 Task: Plan a trip to DumbÃ©a, New Caledonia from 11th November, 2023 to 15th November, 2023 for 2 adults.1  bedroom having 2 beds and 1 bathroom. Property type can be hotel. Look for 3 properties as per requirement.
Action: Mouse moved to (463, 92)
Screenshot: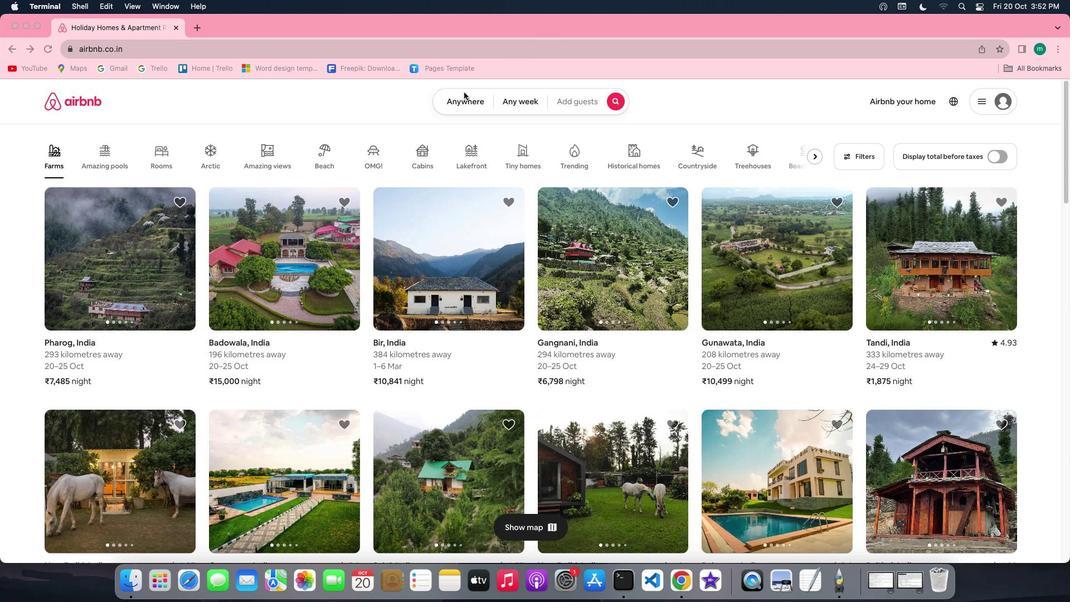
Action: Mouse pressed left at (463, 92)
Screenshot: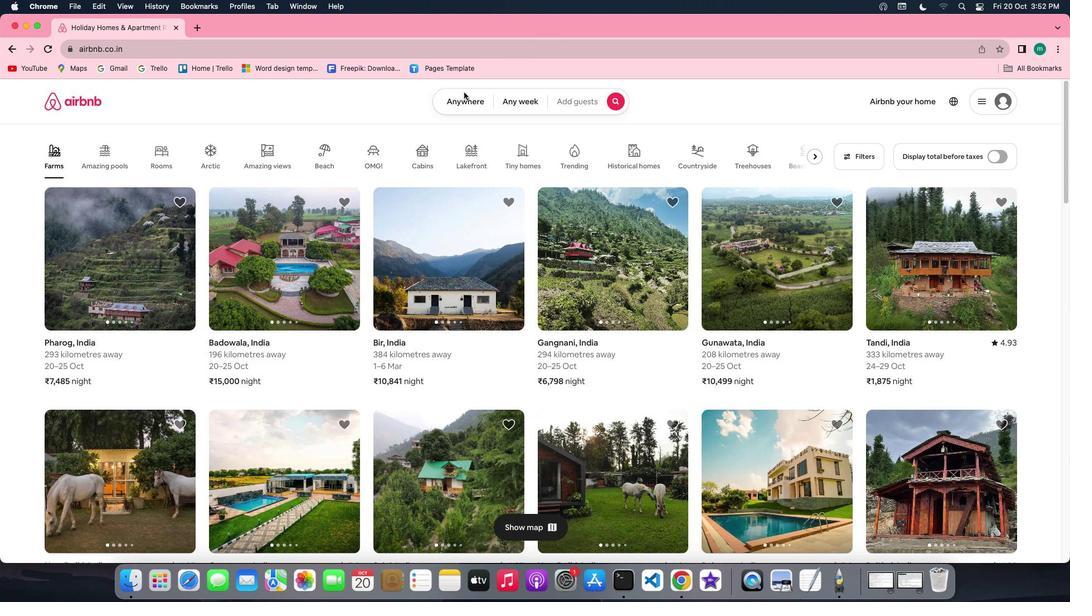 
Action: Mouse moved to (466, 97)
Screenshot: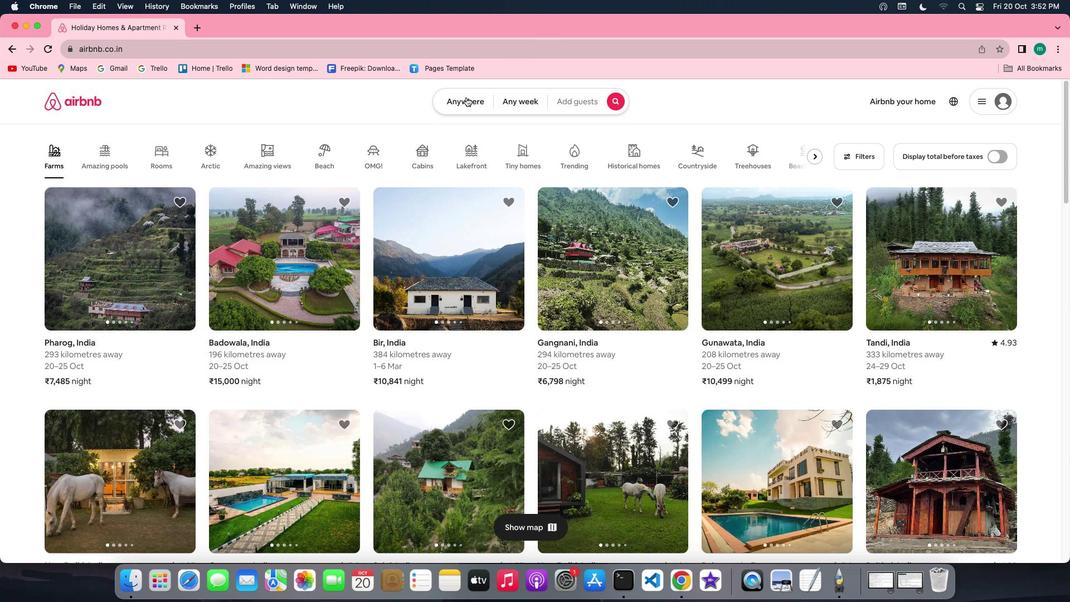 
Action: Mouse pressed left at (466, 97)
Screenshot: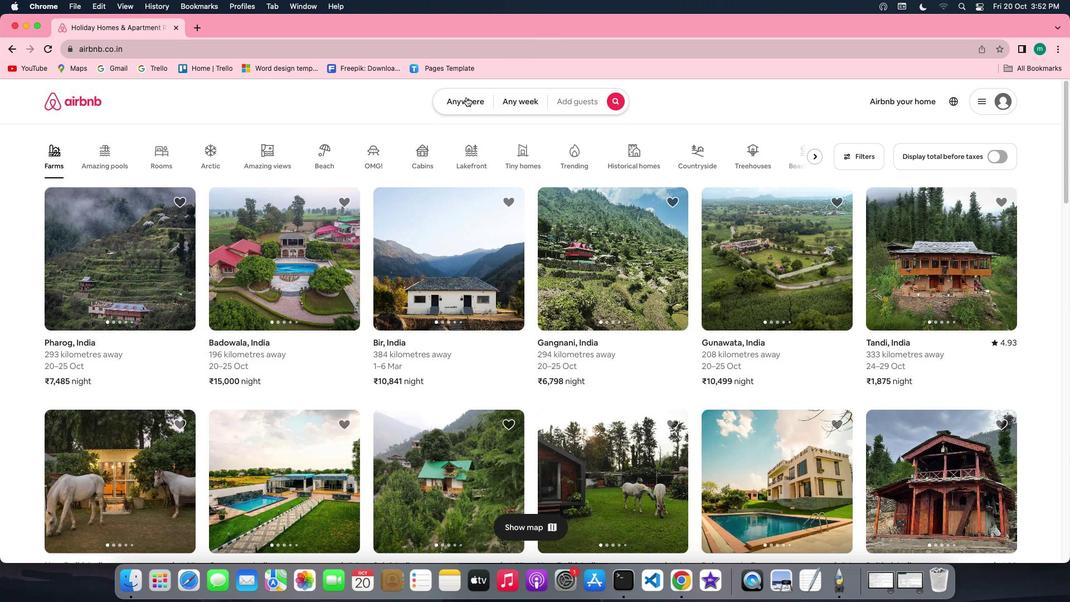 
Action: Mouse moved to (448, 138)
Screenshot: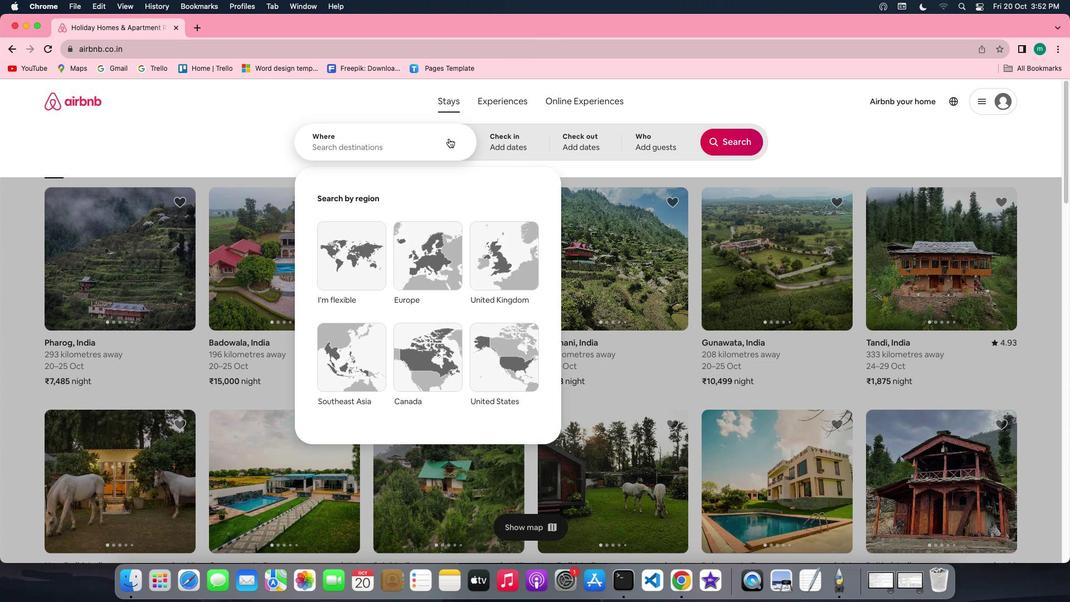 
Action: Mouse pressed left at (448, 138)
Screenshot: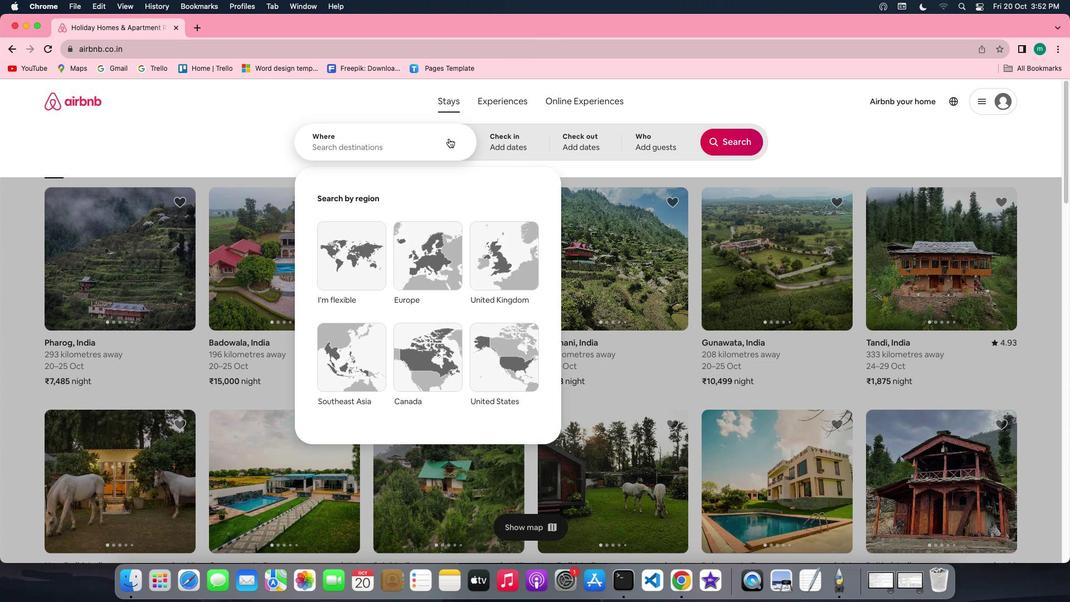
Action: Key pressed Key.shift'D''u''m''b''e''a'','Key.spaceKey.shift'N''e''w'Key.spaceKey.shift'C''a''l''e''d''o''n''i''a'
Screenshot: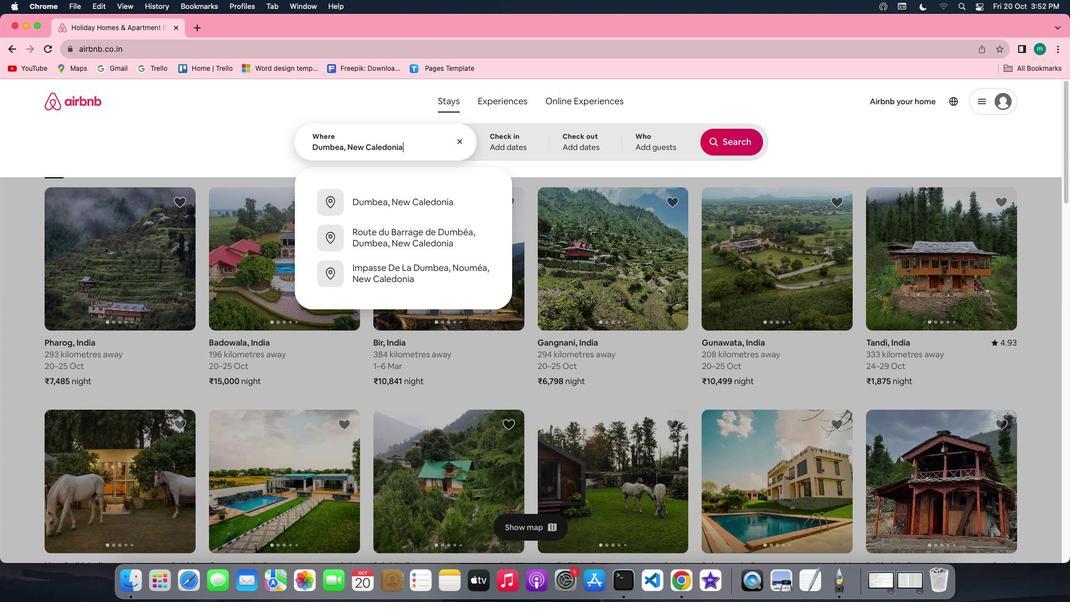 
Action: Mouse moved to (513, 131)
Screenshot: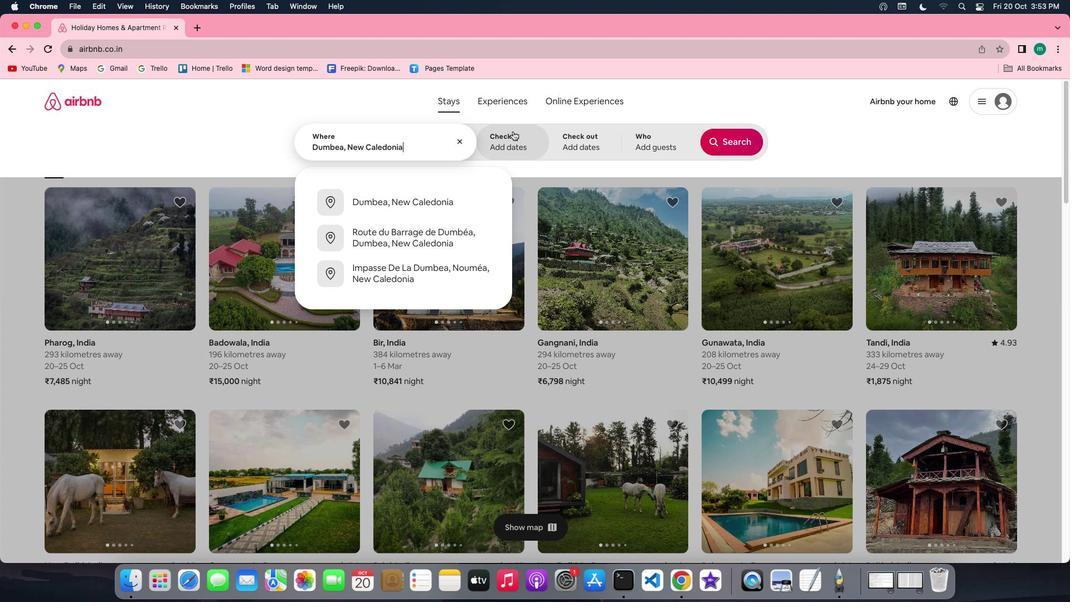 
Action: Mouse pressed left at (513, 131)
Screenshot: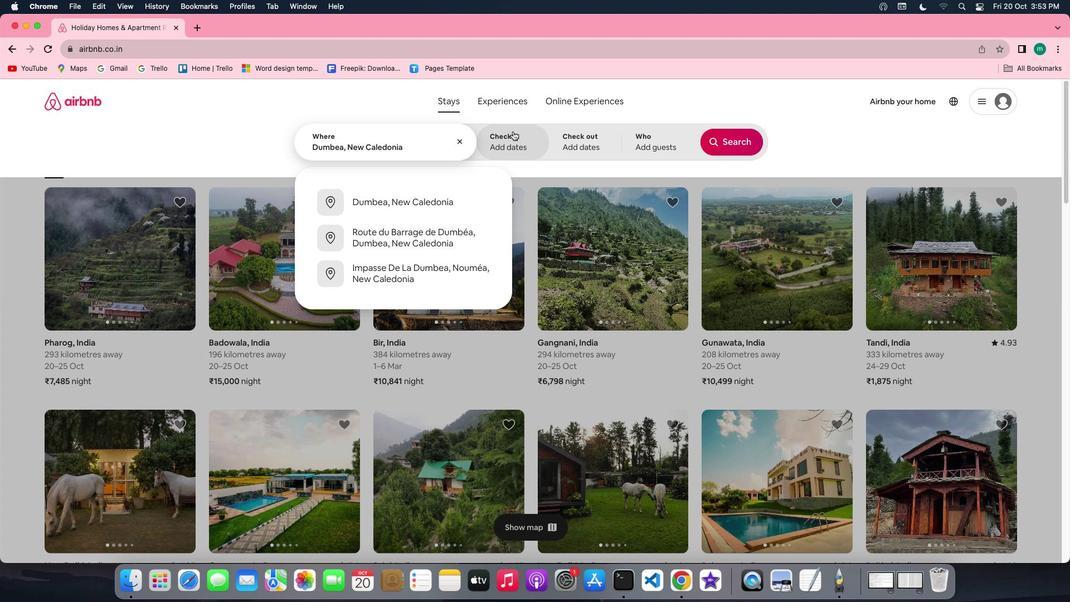 
Action: Mouse moved to (726, 308)
Screenshot: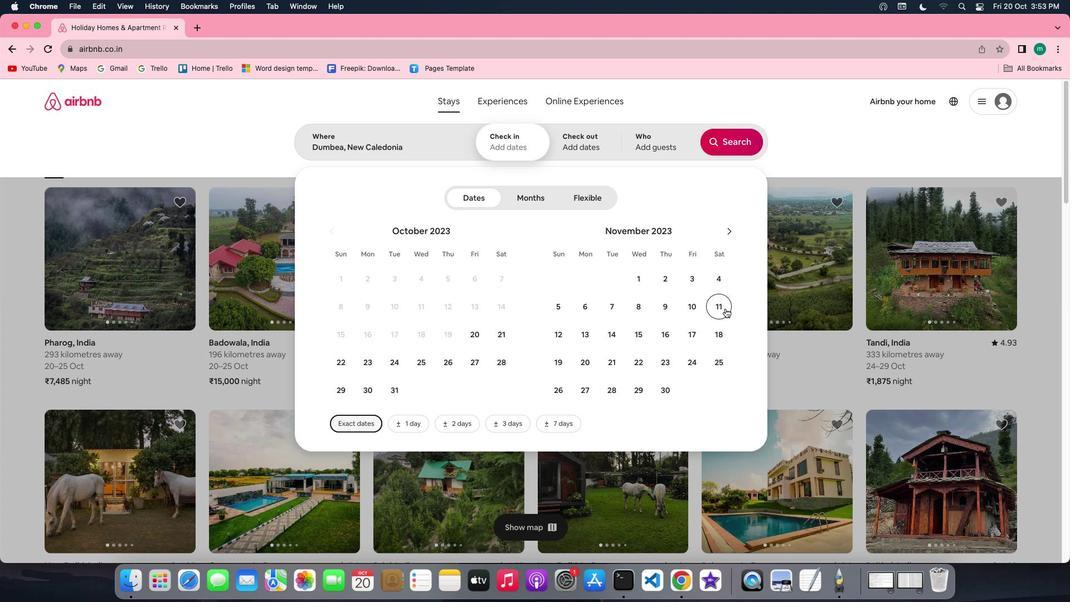 
Action: Mouse pressed left at (726, 308)
Screenshot: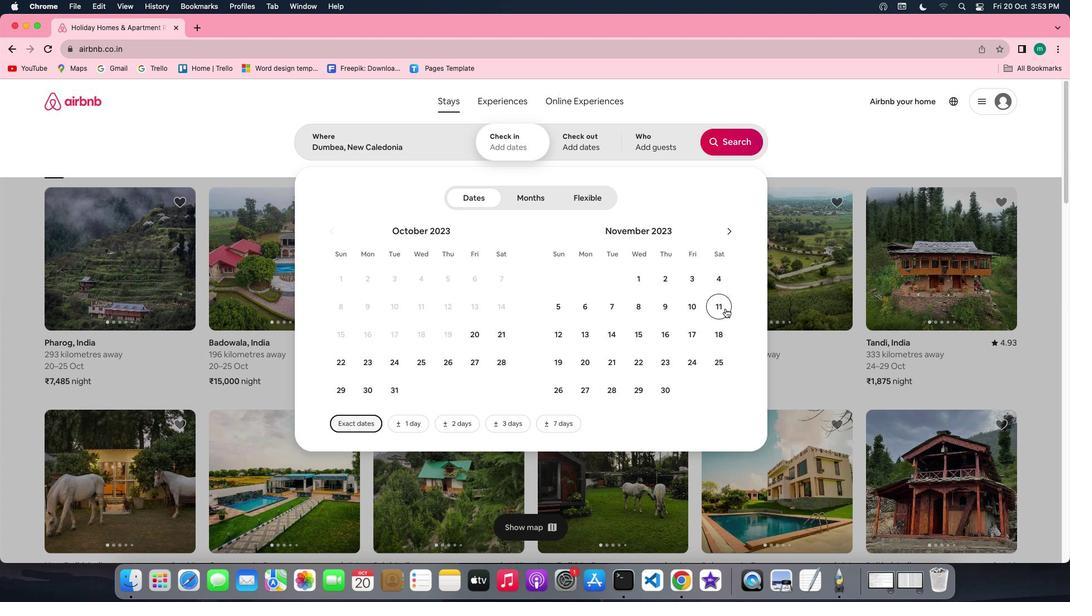 
Action: Mouse moved to (642, 330)
Screenshot: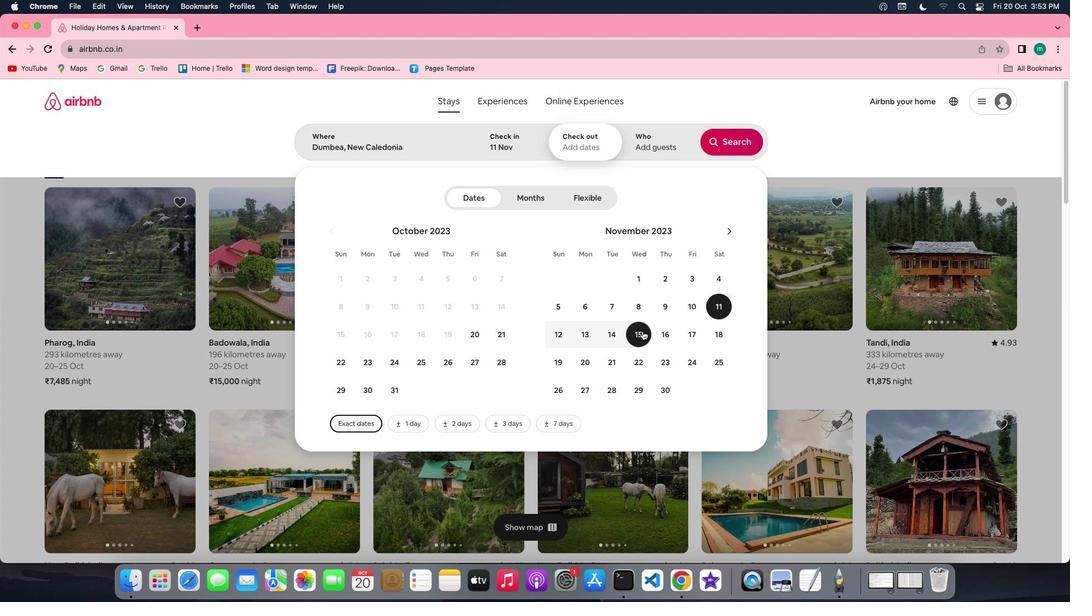 
Action: Mouse pressed left at (642, 330)
Screenshot: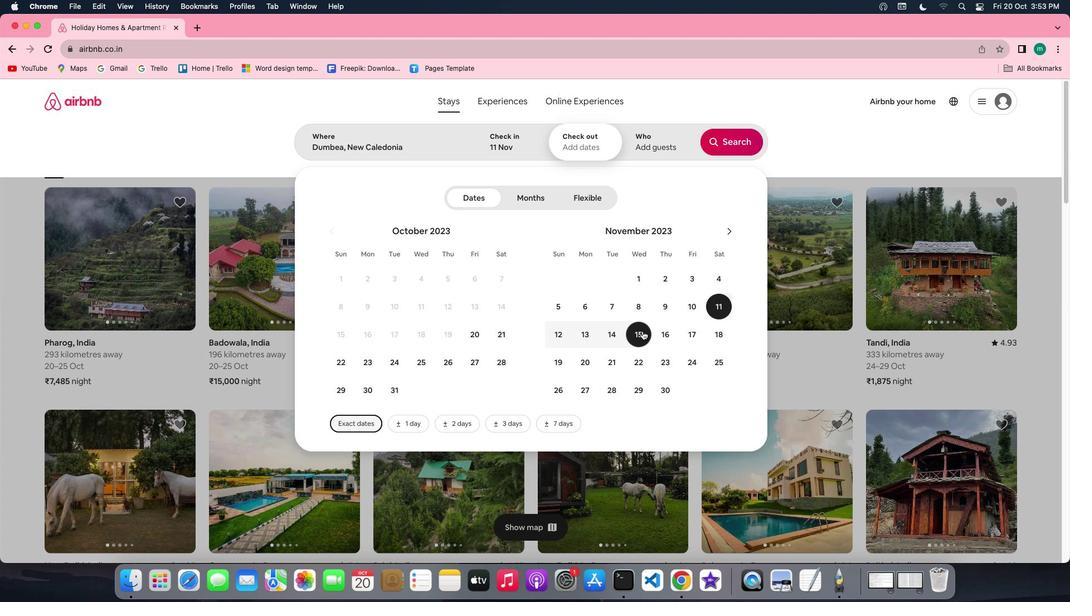 
Action: Mouse moved to (655, 141)
Screenshot: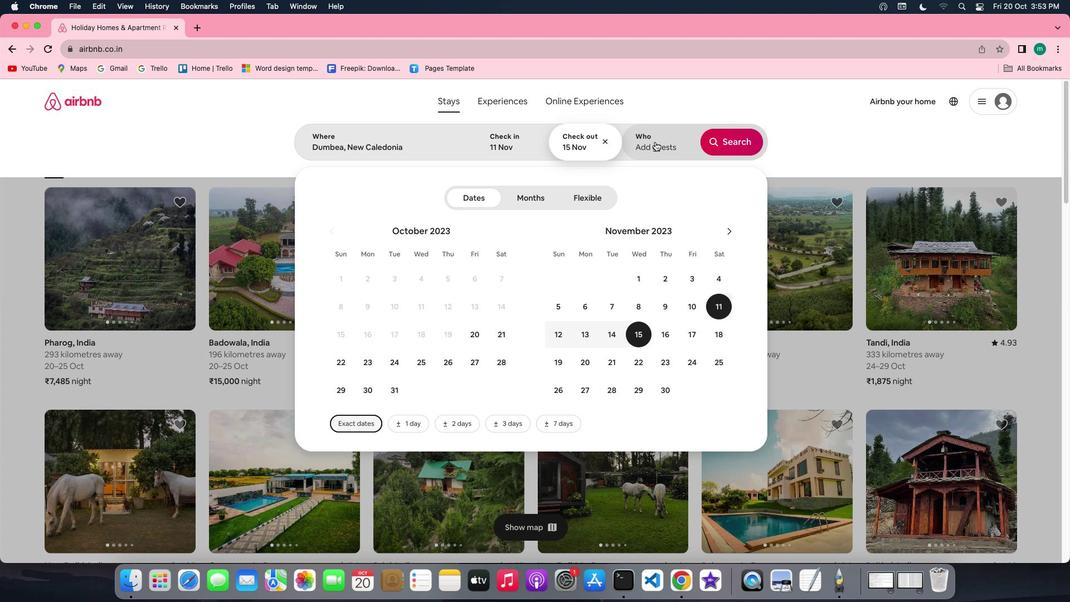 
Action: Mouse pressed left at (655, 141)
Screenshot: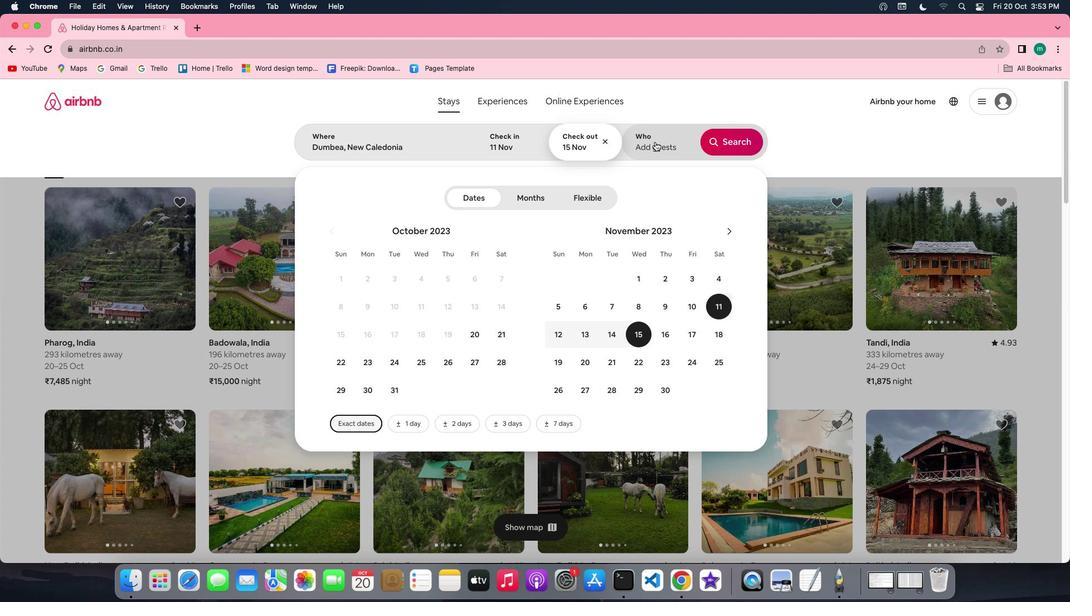 
Action: Mouse moved to (741, 200)
Screenshot: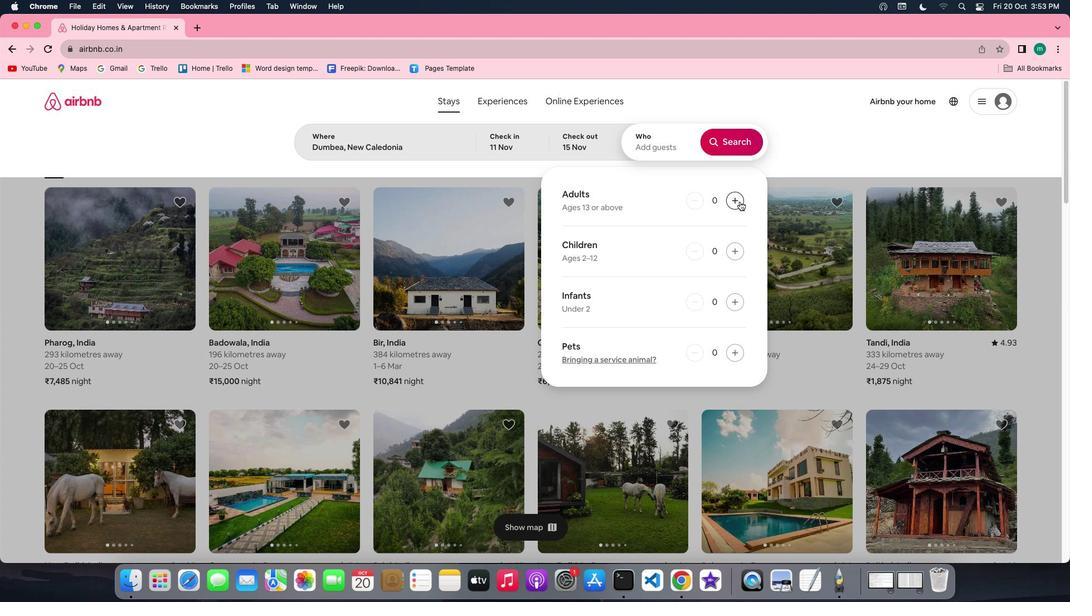 
Action: Mouse pressed left at (741, 200)
Screenshot: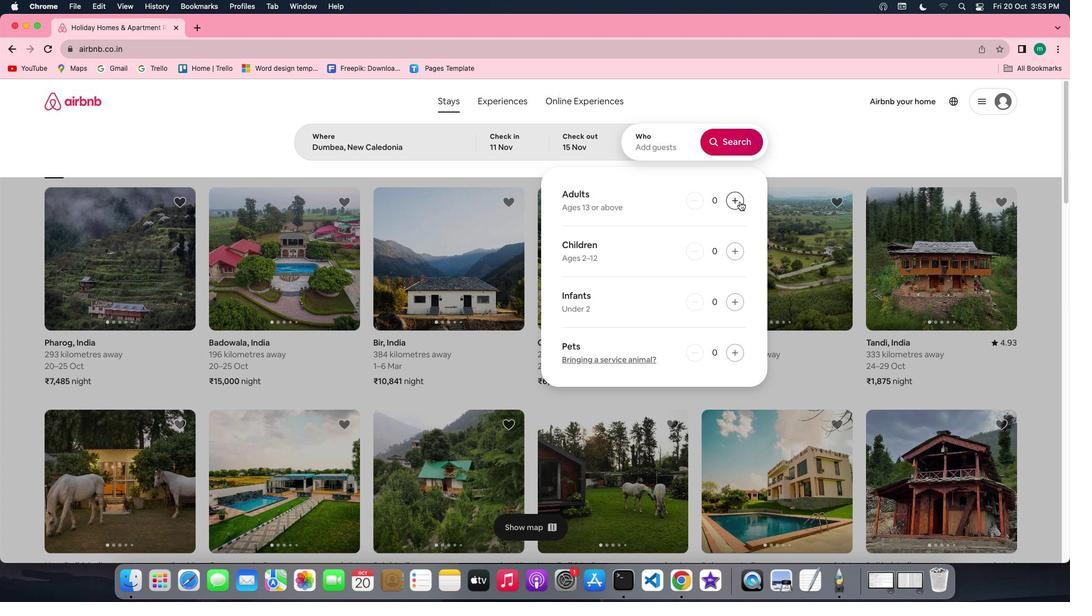 
Action: Mouse moved to (740, 201)
Screenshot: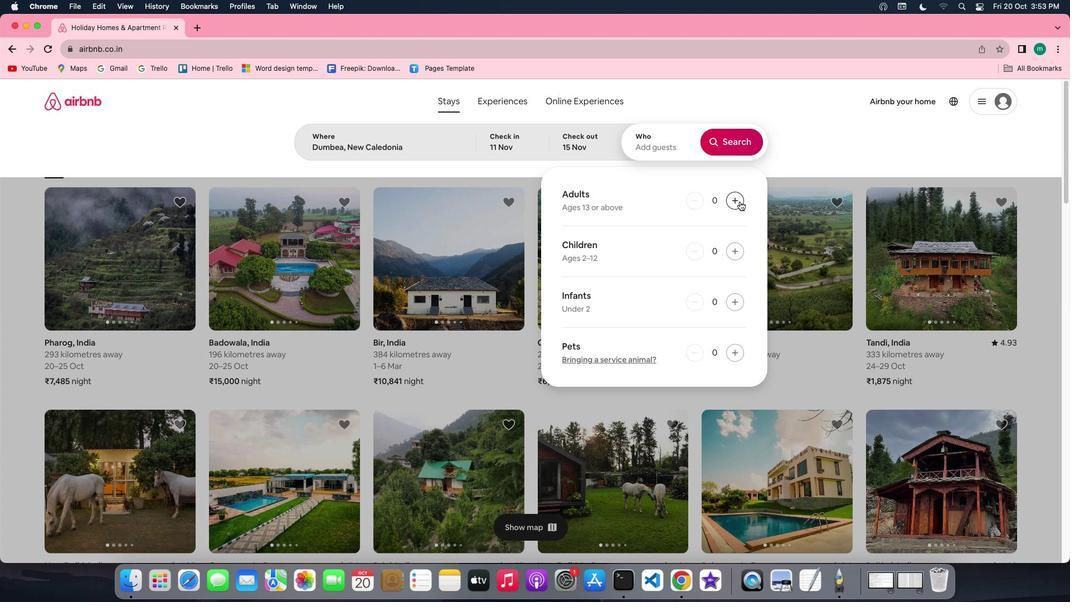 
Action: Mouse pressed left at (740, 201)
Screenshot: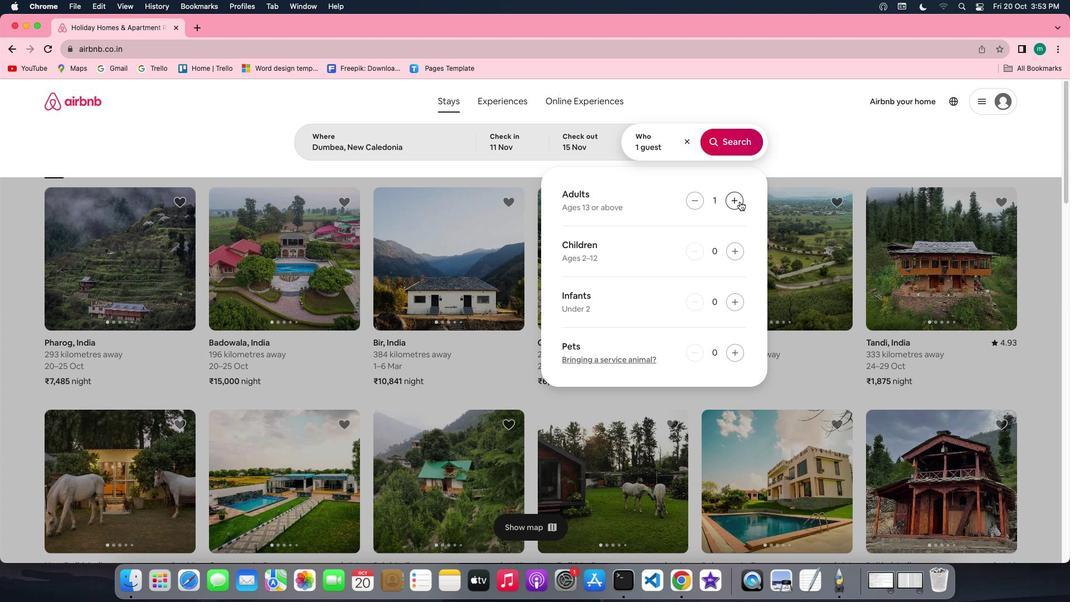 
Action: Mouse moved to (731, 147)
Screenshot: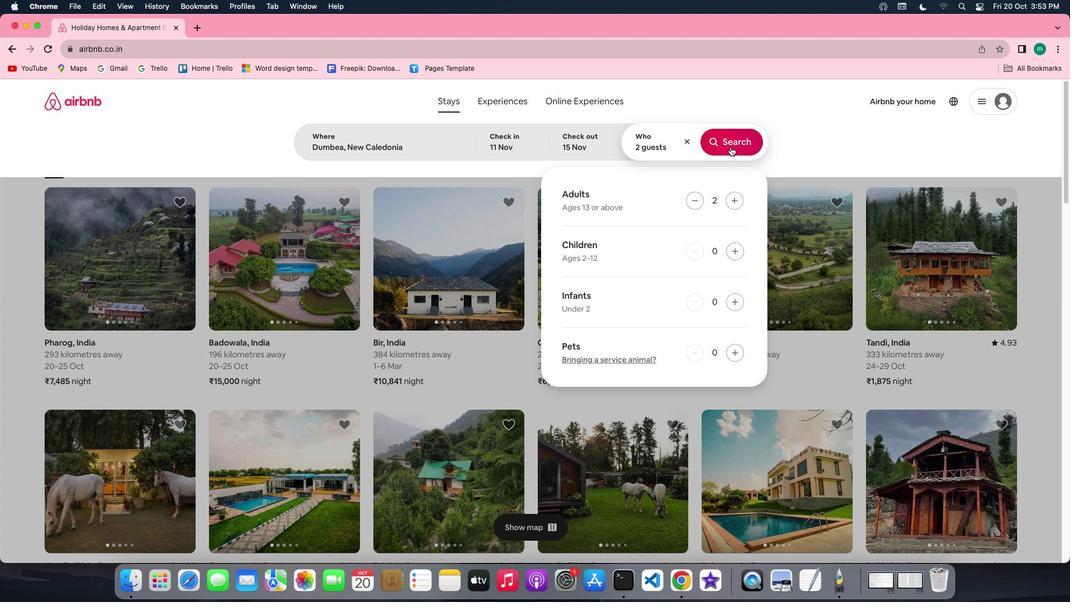 
Action: Mouse pressed left at (731, 147)
Screenshot: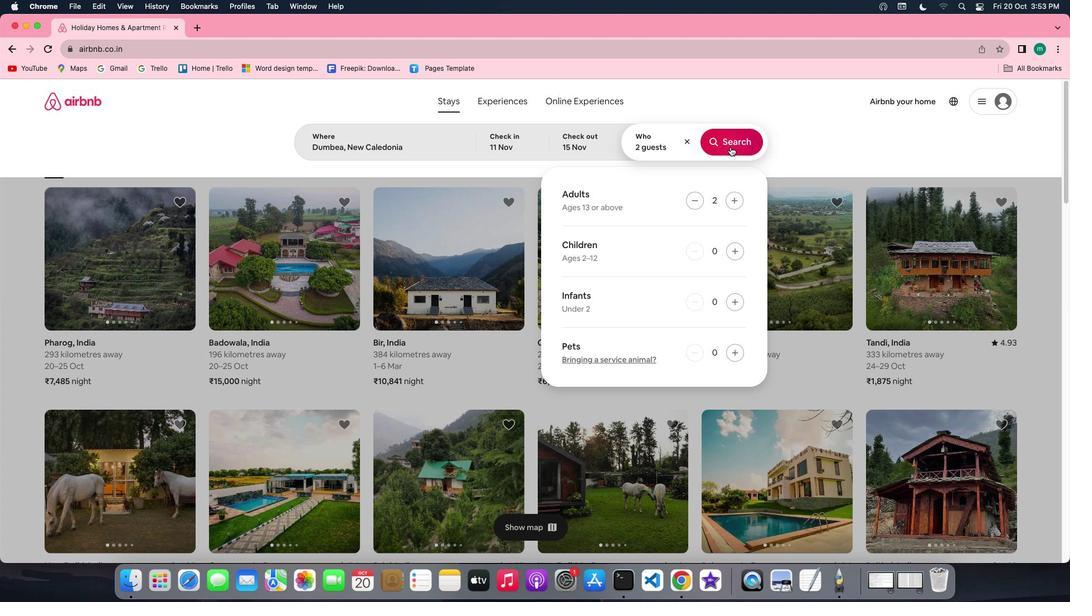 
Action: Mouse moved to (905, 147)
Screenshot: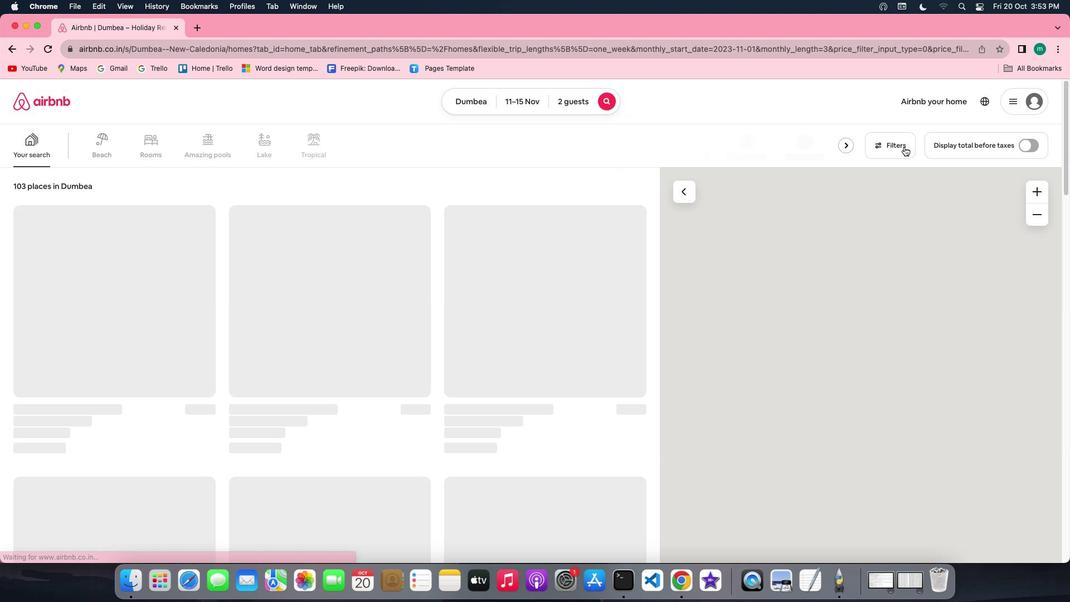 
Action: Mouse pressed left at (905, 147)
Screenshot: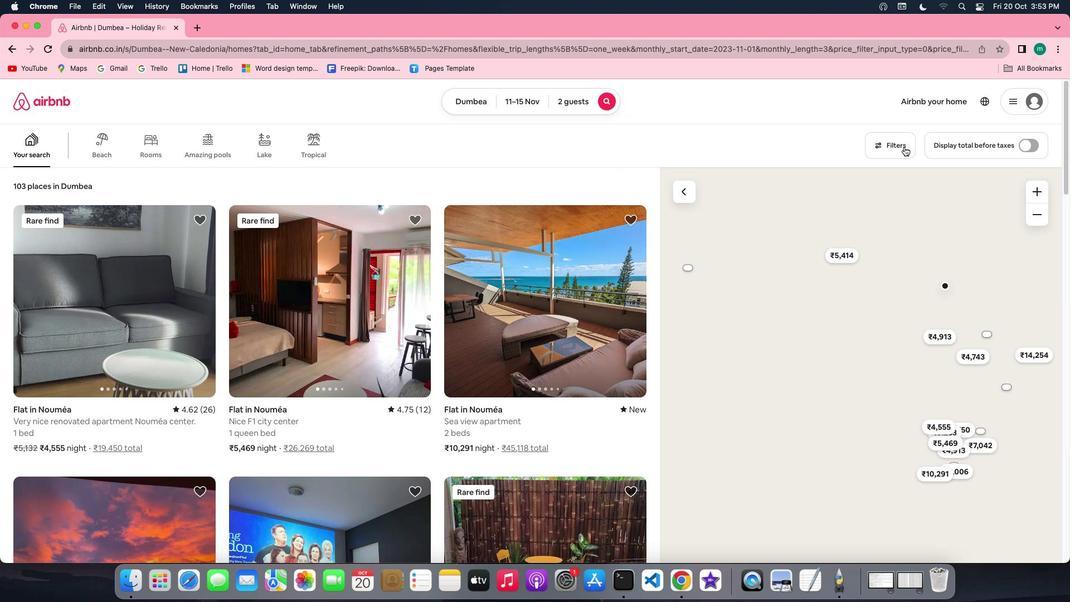 
Action: Mouse moved to (486, 266)
Screenshot: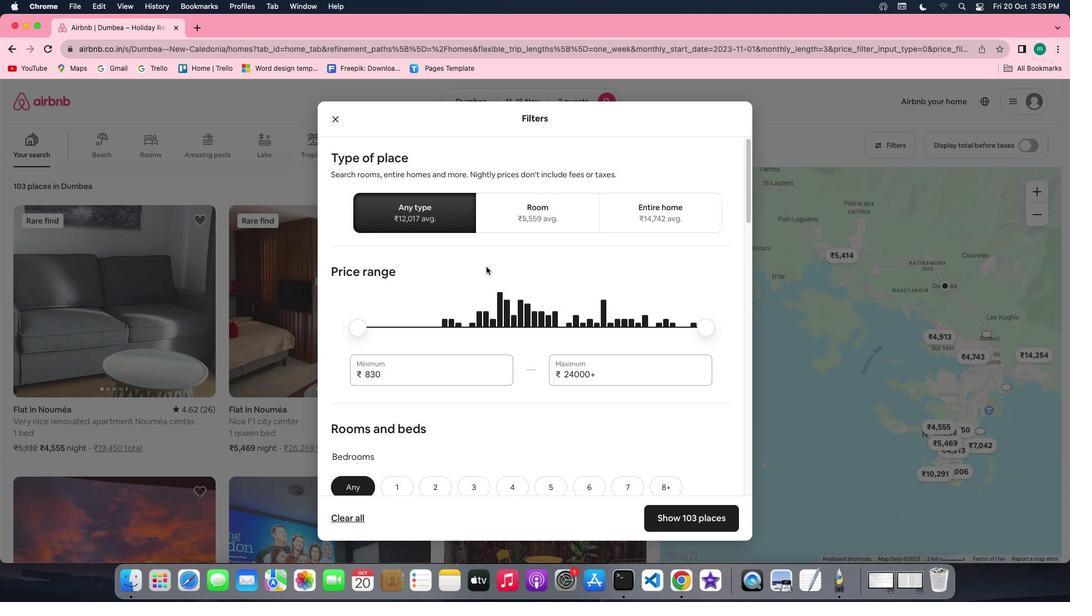 
Action: Mouse scrolled (486, 266) with delta (0, 0)
Screenshot: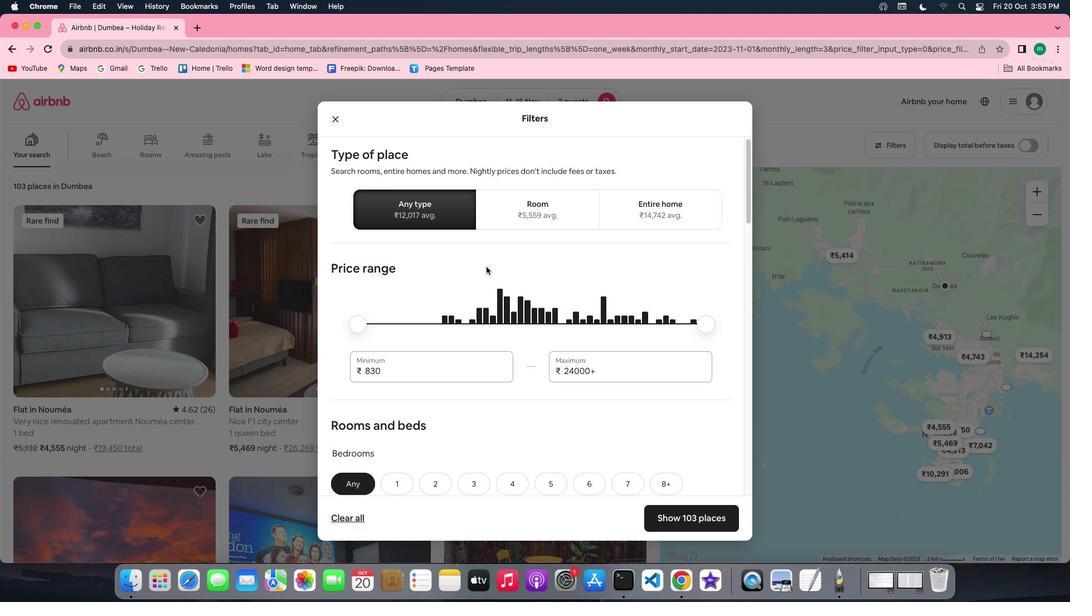
Action: Mouse scrolled (486, 266) with delta (0, 0)
Screenshot: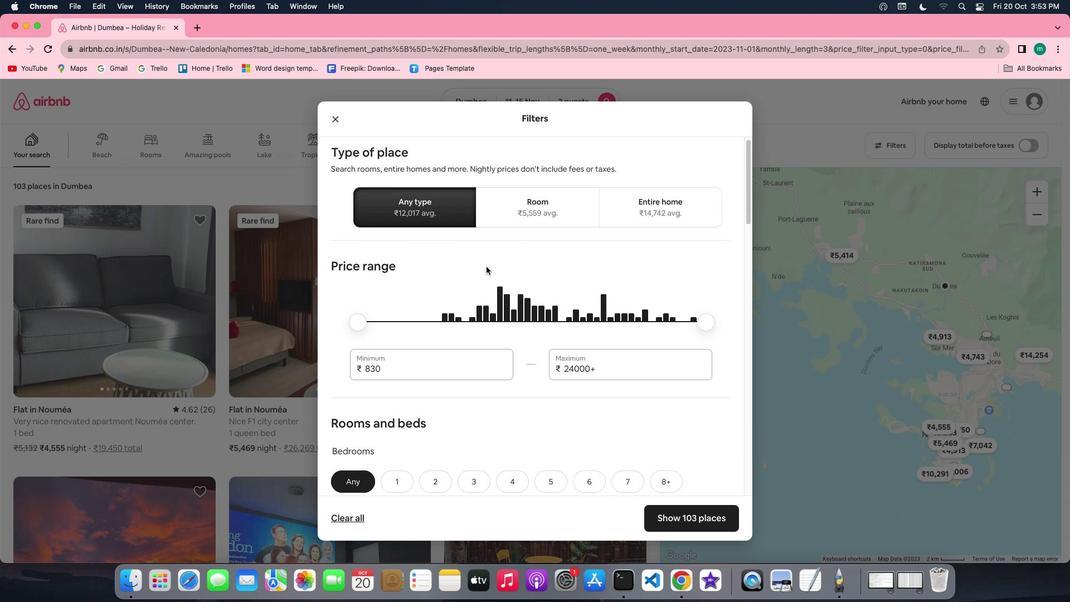 
Action: Mouse scrolled (486, 266) with delta (0, -1)
Screenshot: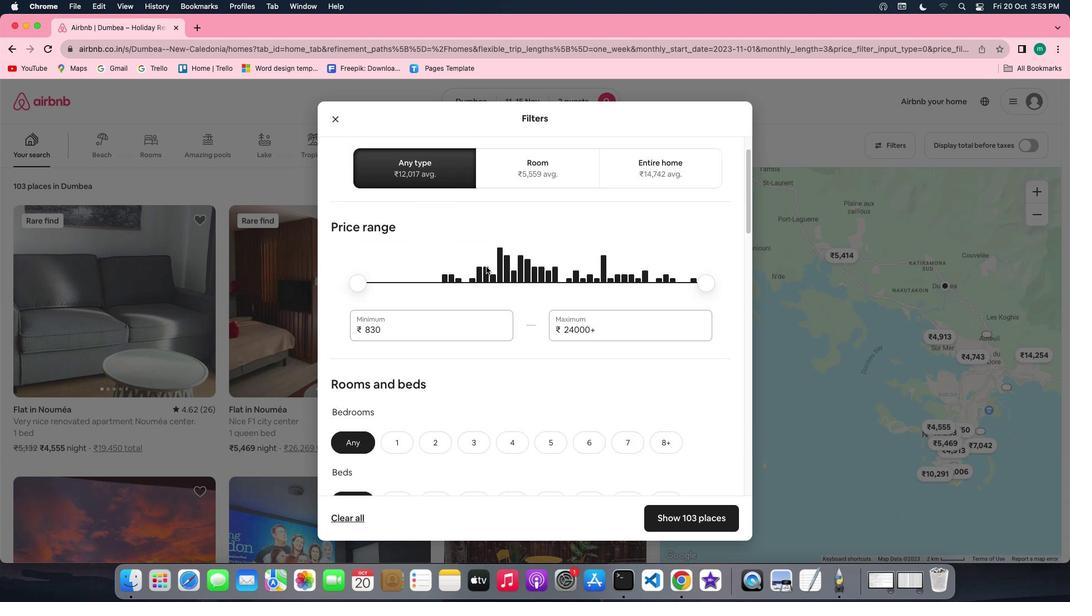 
Action: Mouse scrolled (486, 266) with delta (0, -1)
Screenshot: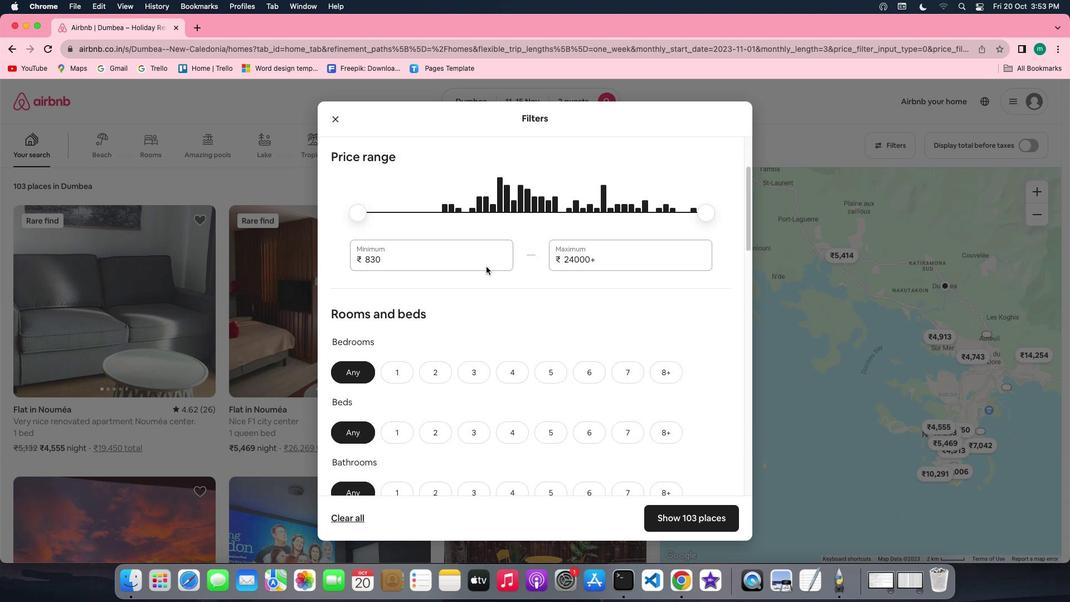 
Action: Mouse scrolled (486, 266) with delta (0, -1)
Screenshot: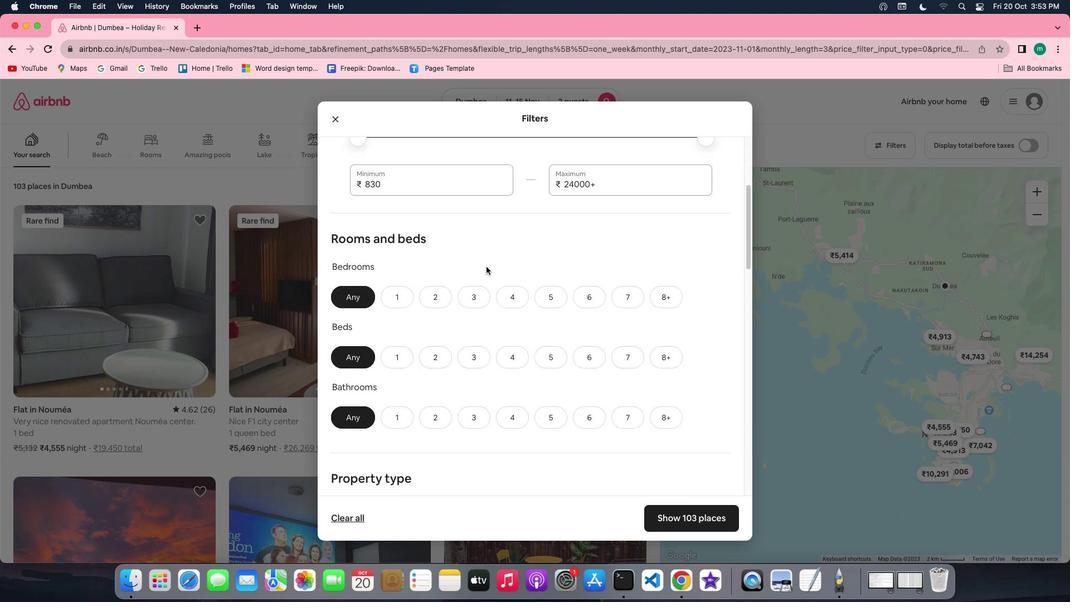
Action: Mouse moved to (399, 270)
Screenshot: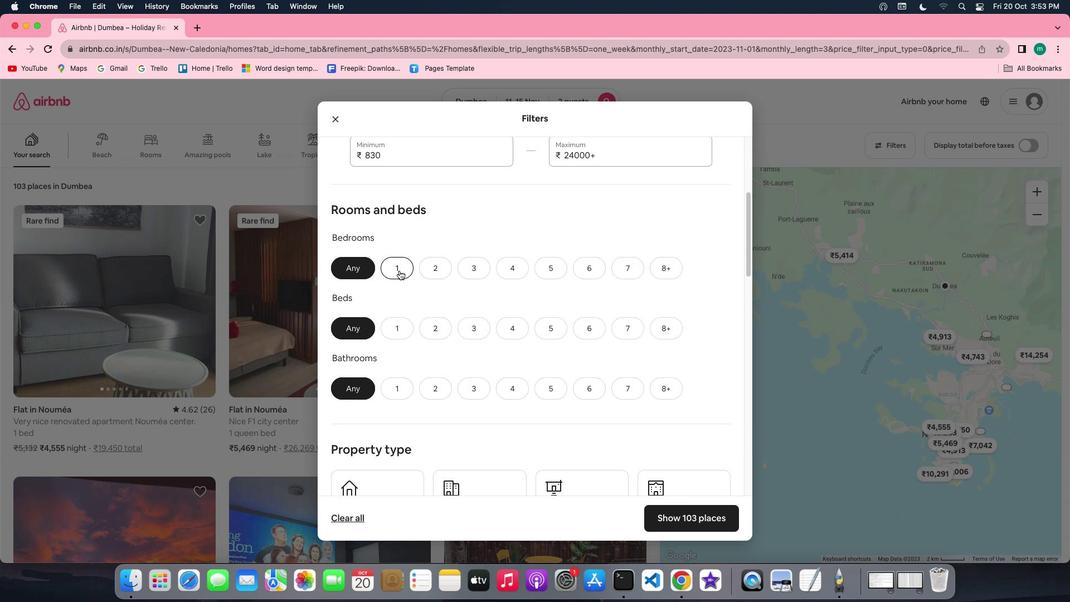 
Action: Mouse pressed left at (399, 270)
Screenshot: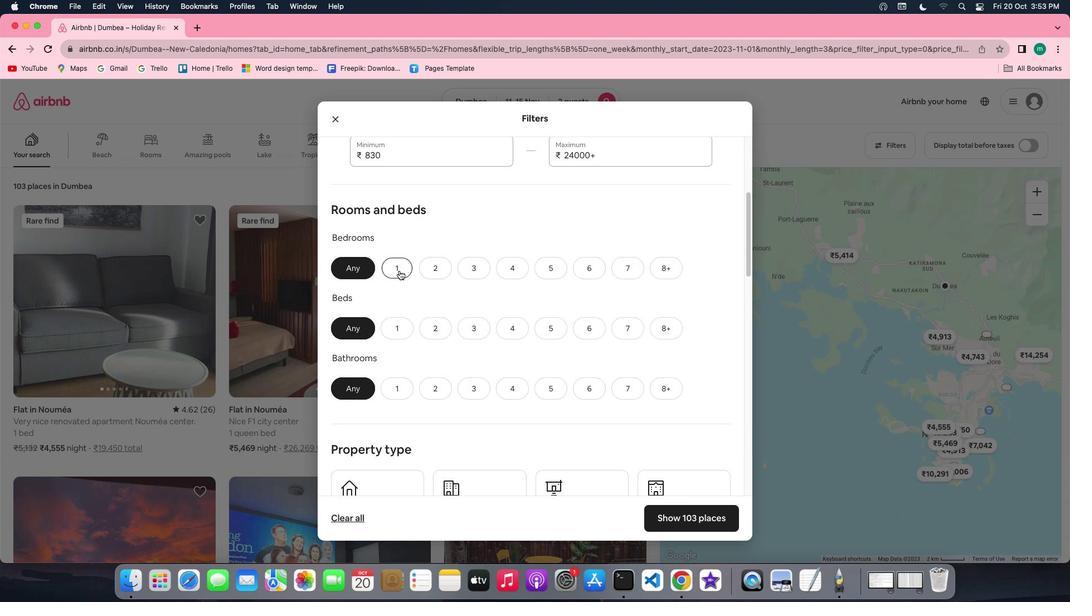 
Action: Mouse moved to (434, 322)
Screenshot: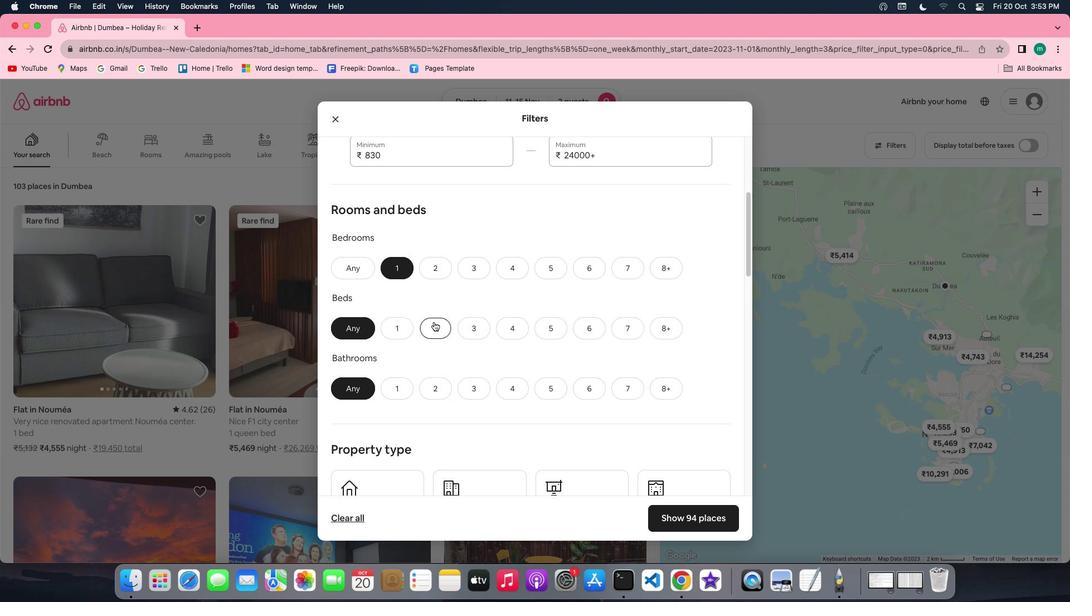 
Action: Mouse pressed left at (434, 322)
Screenshot: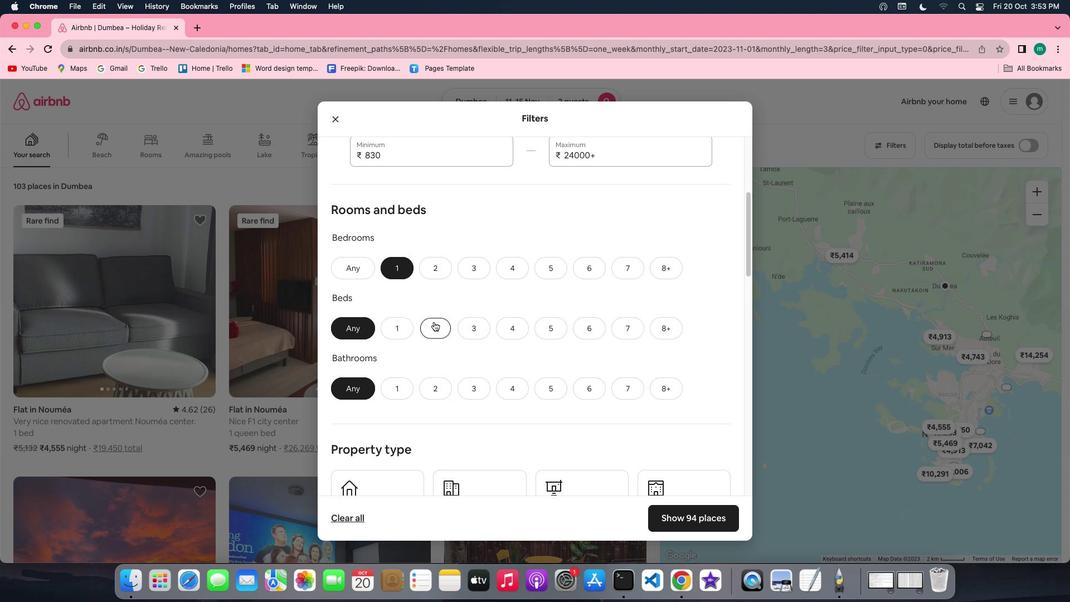 
Action: Mouse moved to (387, 388)
Screenshot: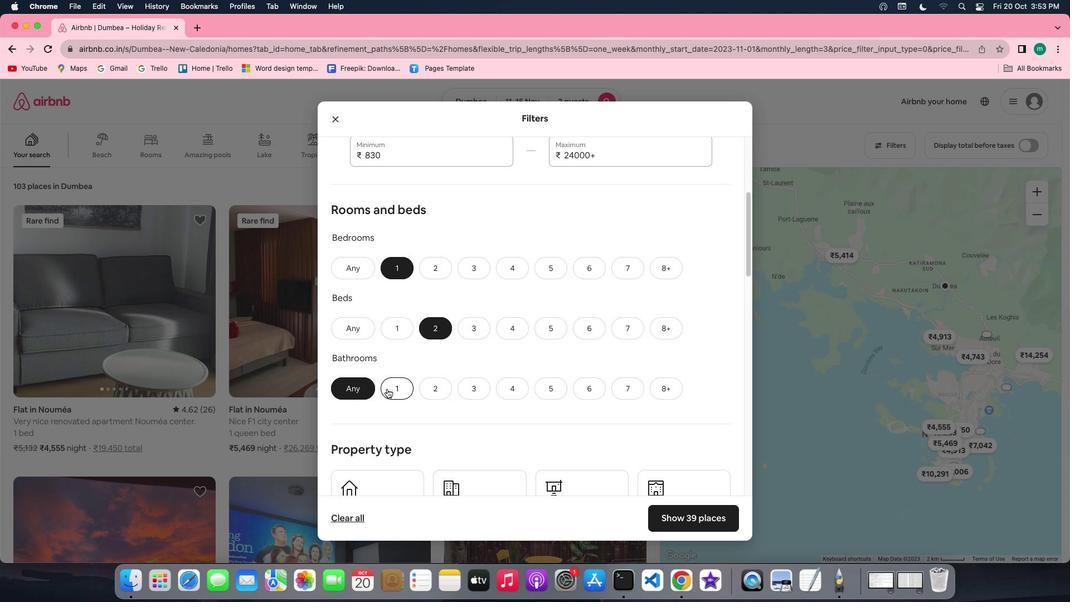 
Action: Mouse pressed left at (387, 388)
Screenshot: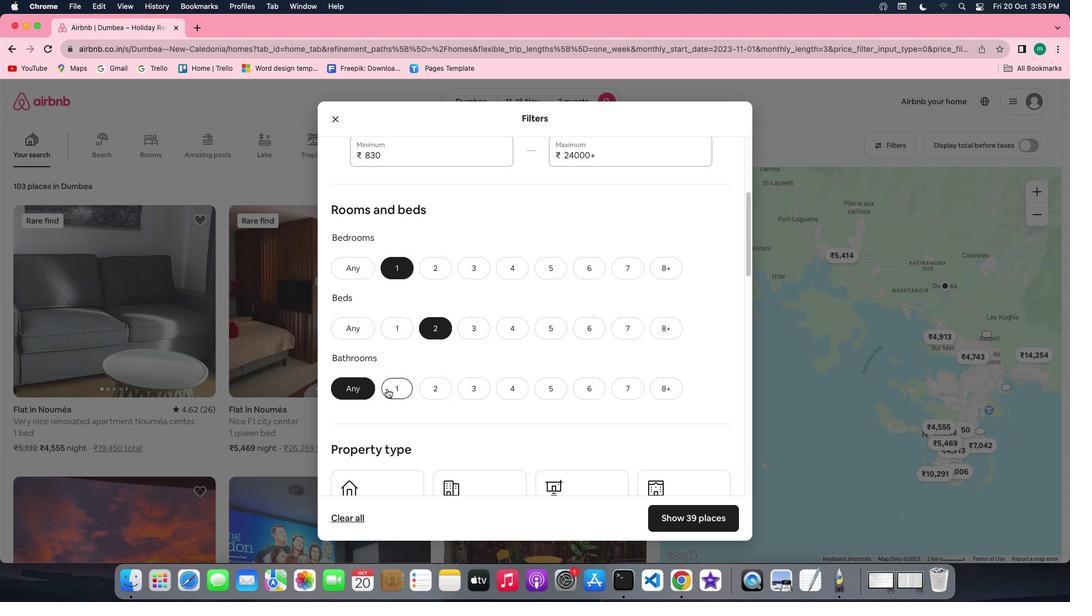 
Action: Mouse moved to (427, 377)
Screenshot: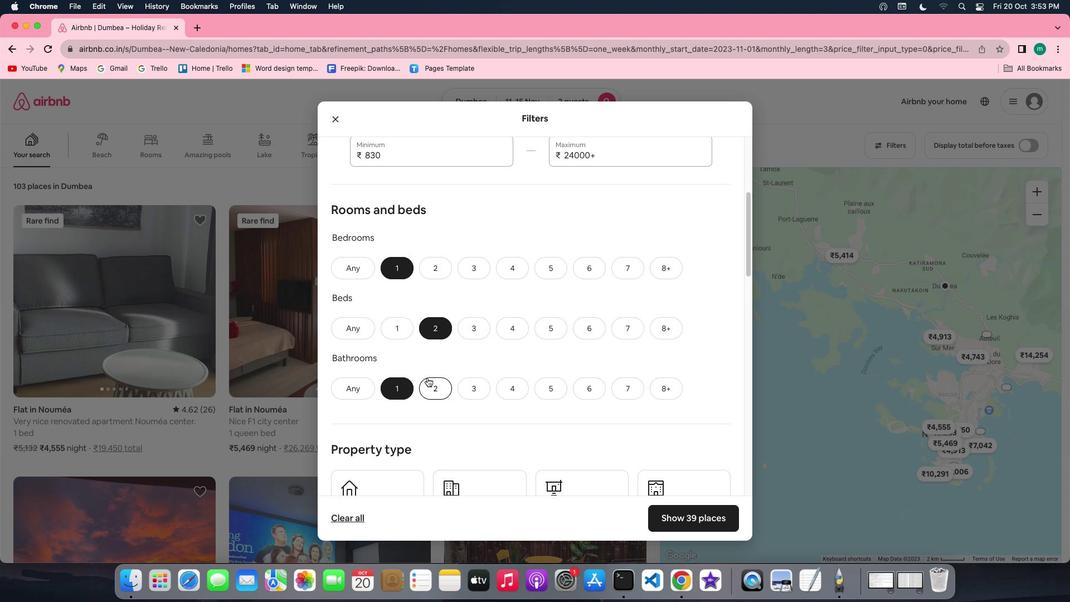 
Action: Mouse scrolled (427, 377) with delta (0, 0)
Screenshot: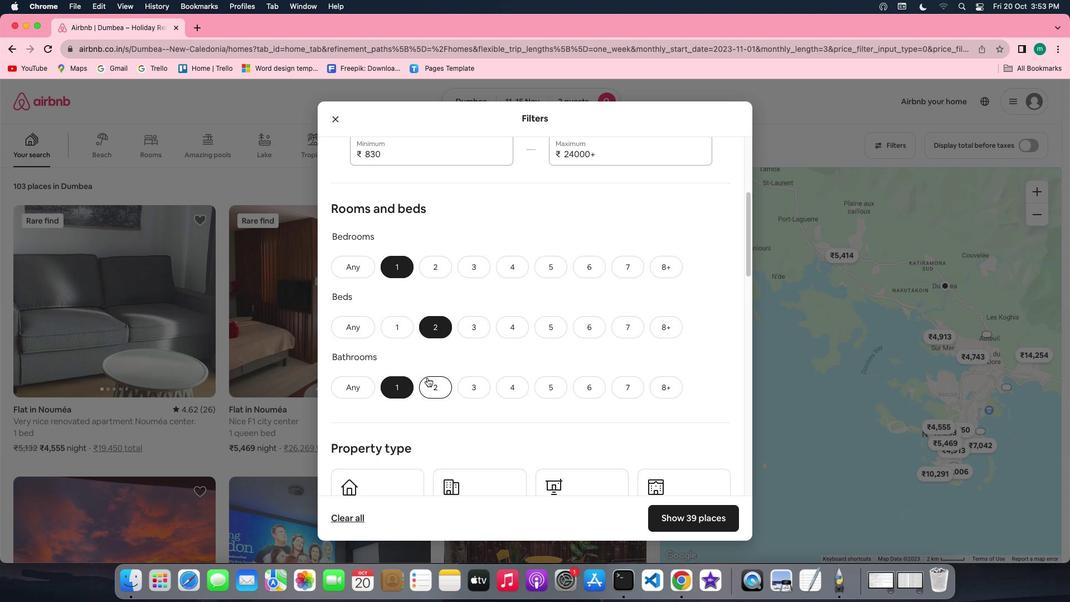 
Action: Mouse scrolled (427, 377) with delta (0, 0)
Screenshot: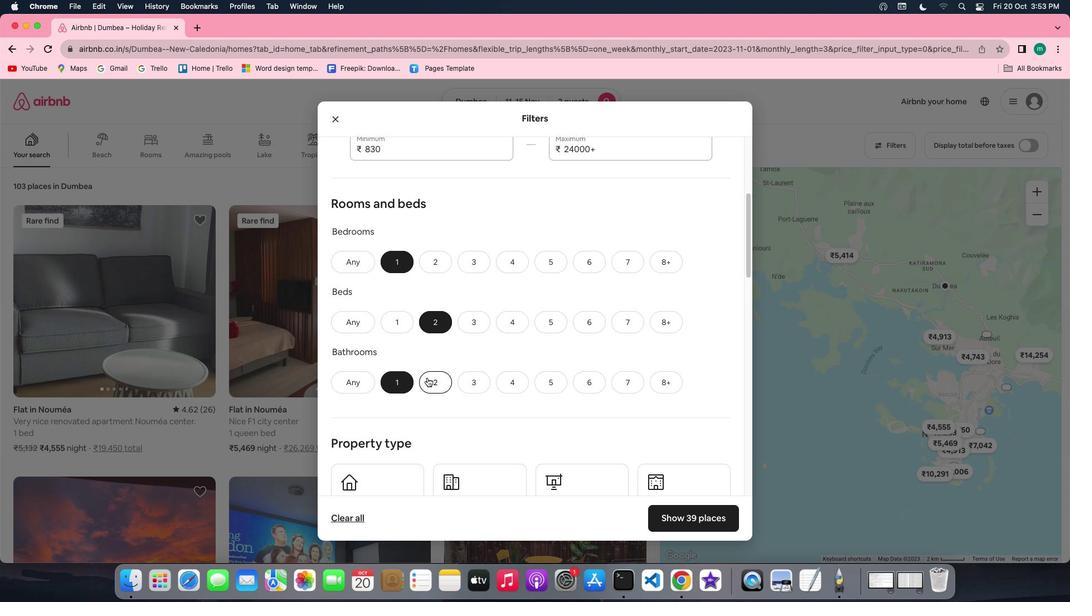 
Action: Mouse scrolled (427, 377) with delta (0, 0)
Screenshot: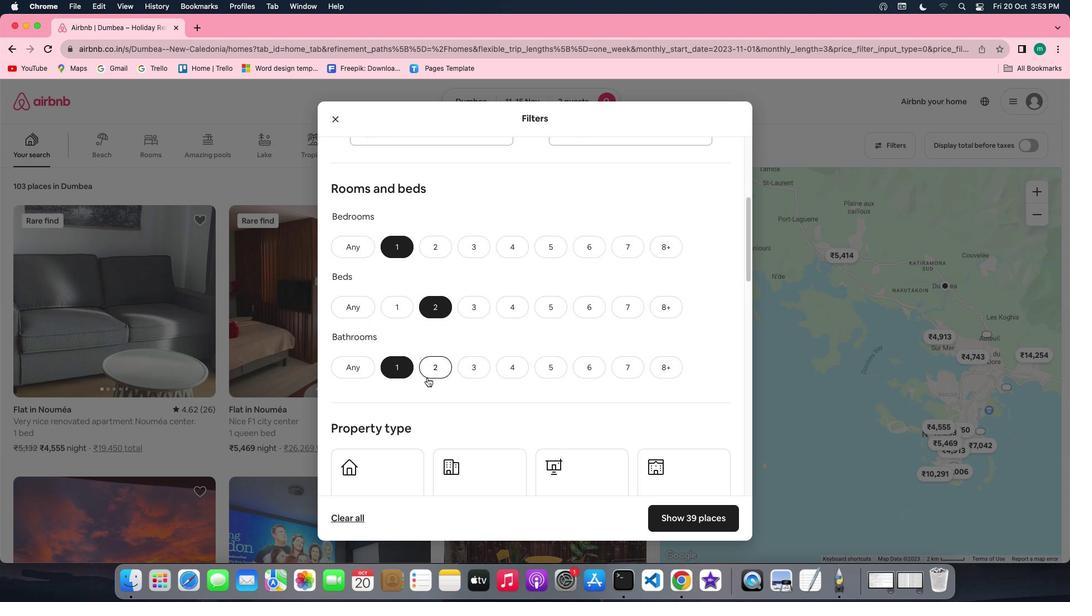 
Action: Mouse scrolled (427, 377) with delta (0, 0)
Screenshot: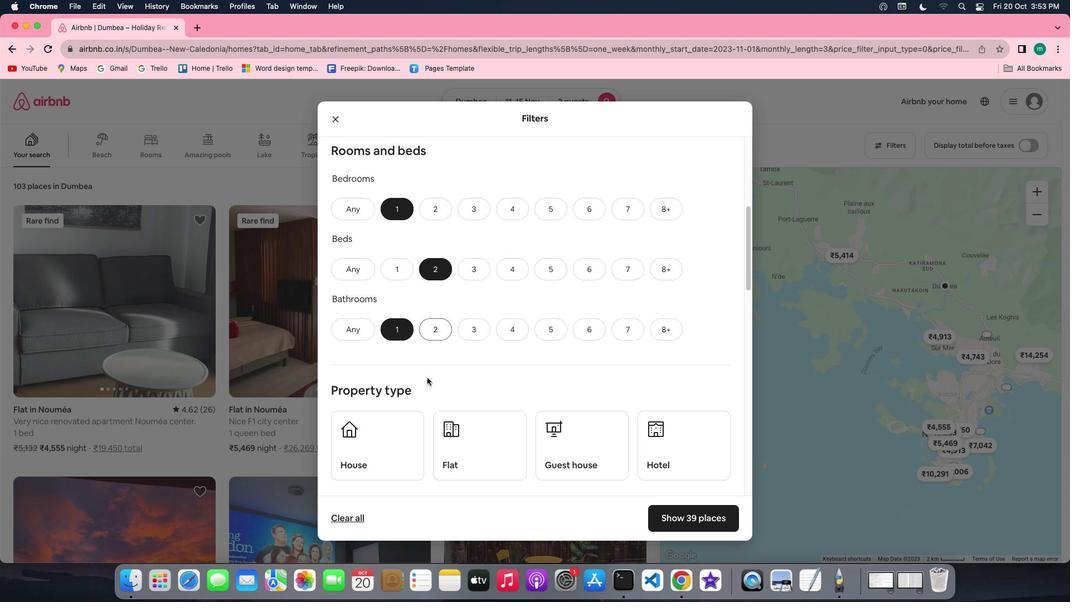 
Action: Mouse moved to (427, 378)
Screenshot: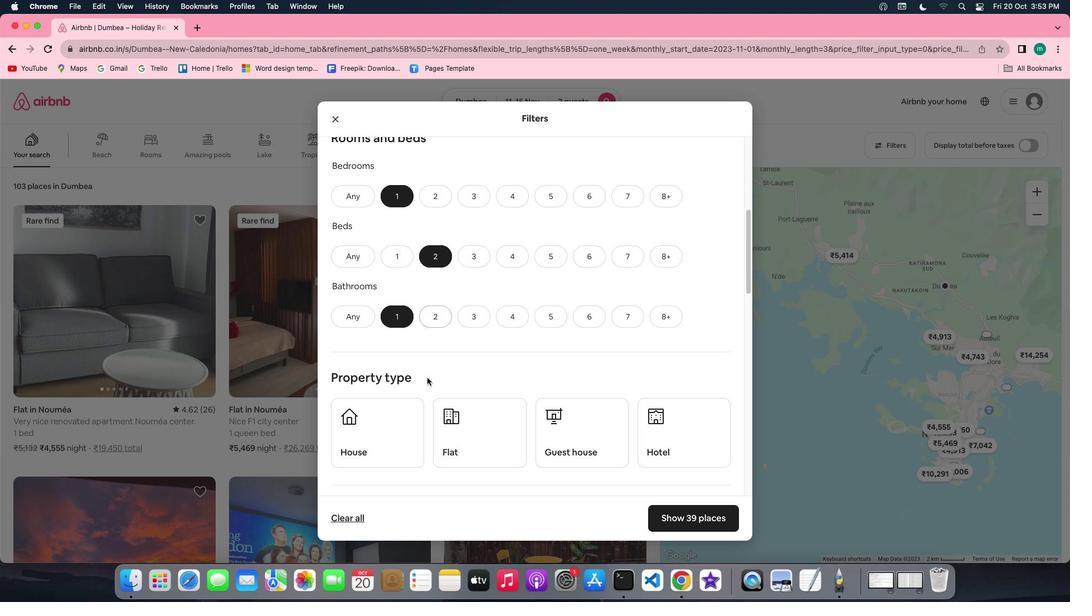 
Action: Mouse scrolled (427, 378) with delta (0, 0)
Screenshot: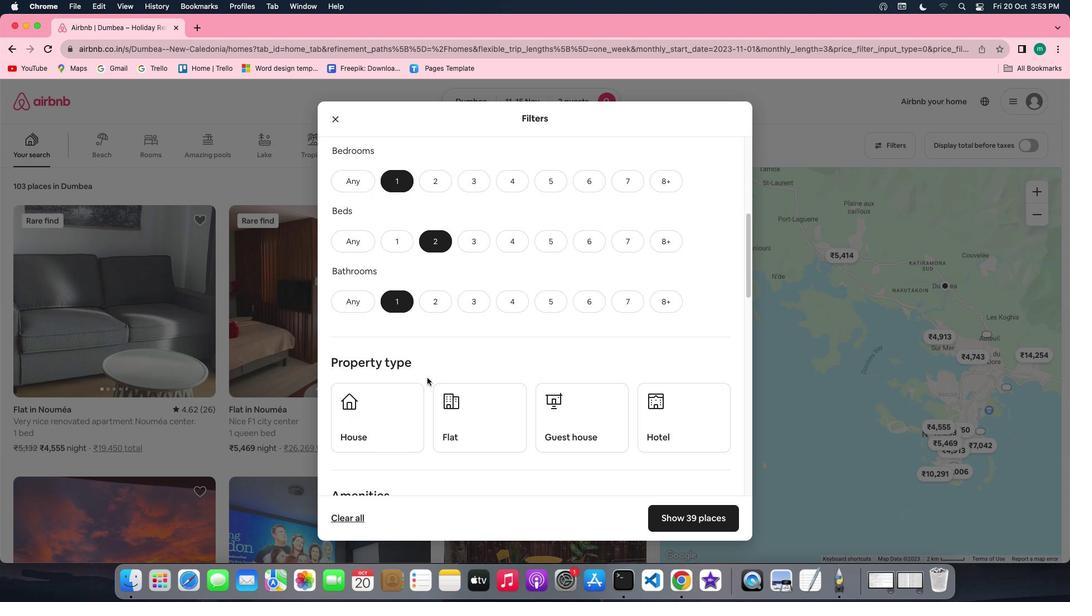 
Action: Mouse scrolled (427, 378) with delta (0, 0)
Screenshot: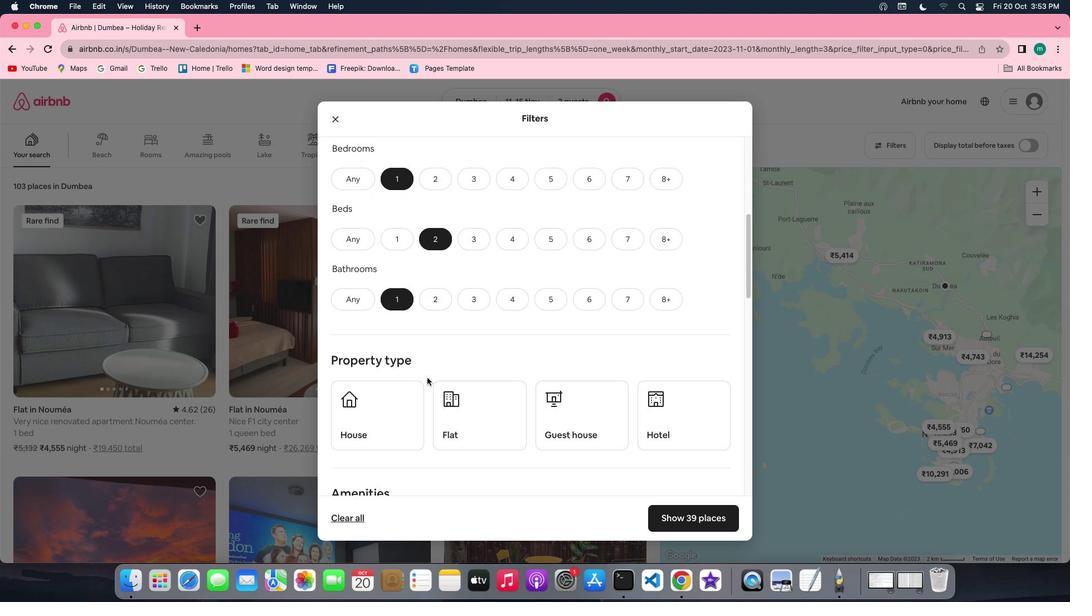
Action: Mouse scrolled (427, 378) with delta (0, 0)
Screenshot: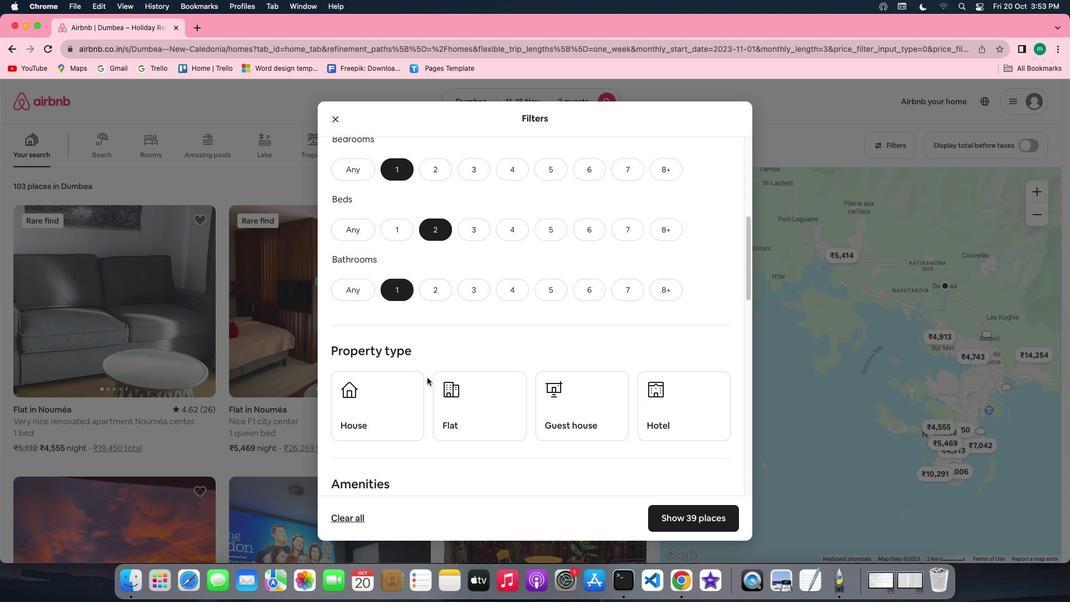 
Action: Mouse scrolled (427, 378) with delta (0, 0)
Screenshot: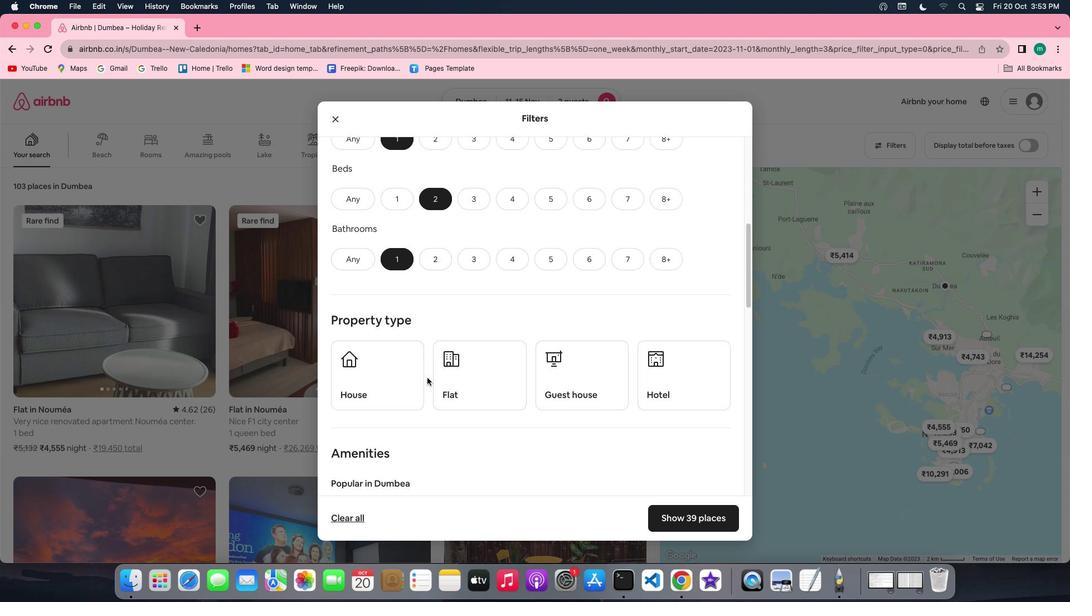 
Action: Mouse scrolled (427, 378) with delta (0, -1)
Screenshot: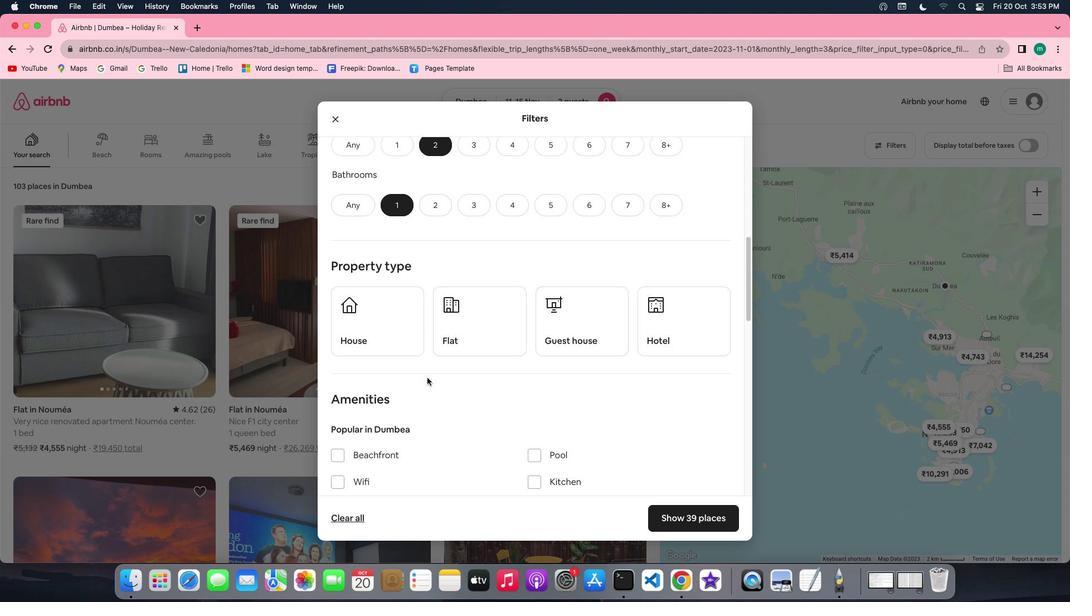 
Action: Mouse moved to (683, 297)
Screenshot: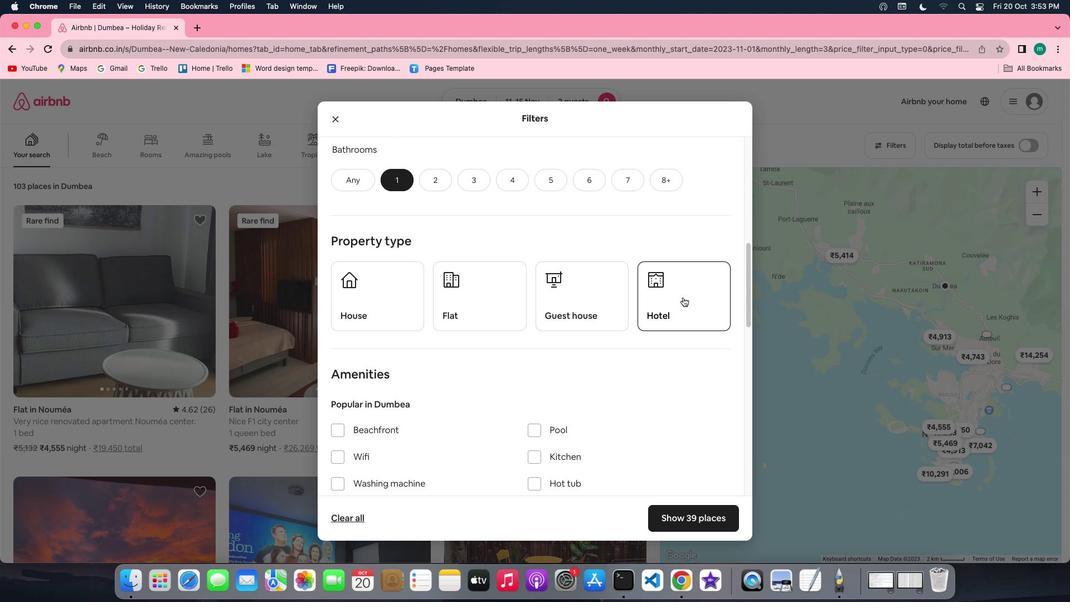 
Action: Mouse pressed left at (683, 297)
Screenshot: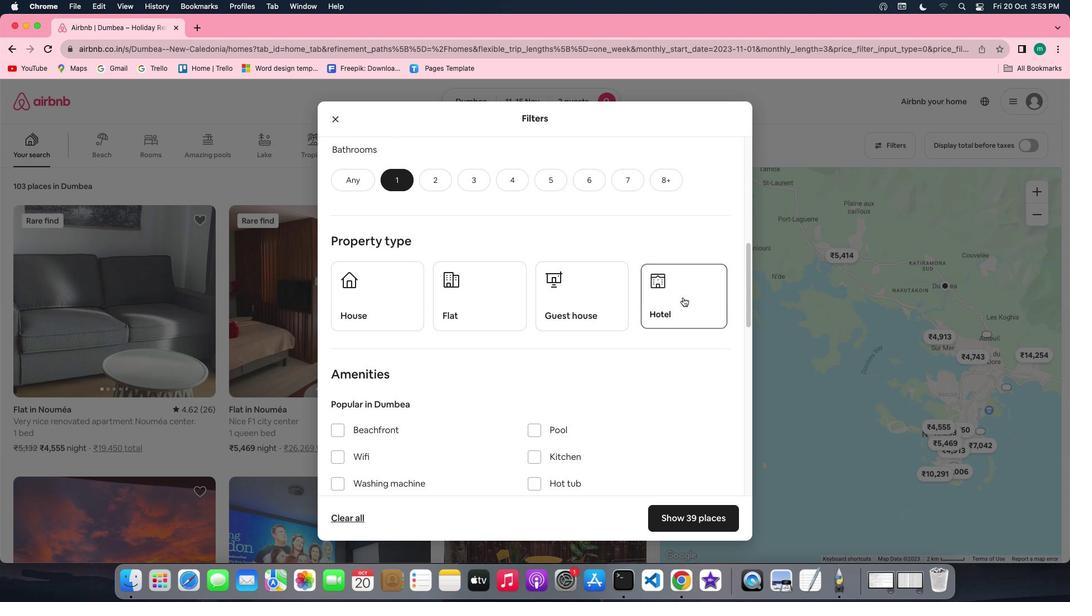 
Action: Mouse moved to (548, 400)
Screenshot: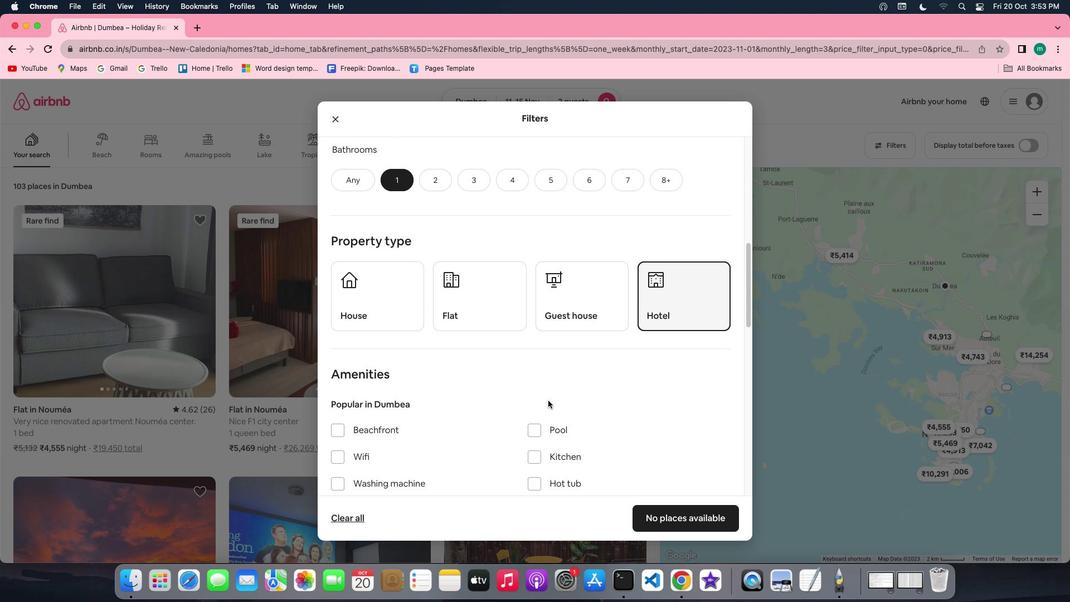 
Action: Mouse scrolled (548, 400) with delta (0, 0)
Screenshot: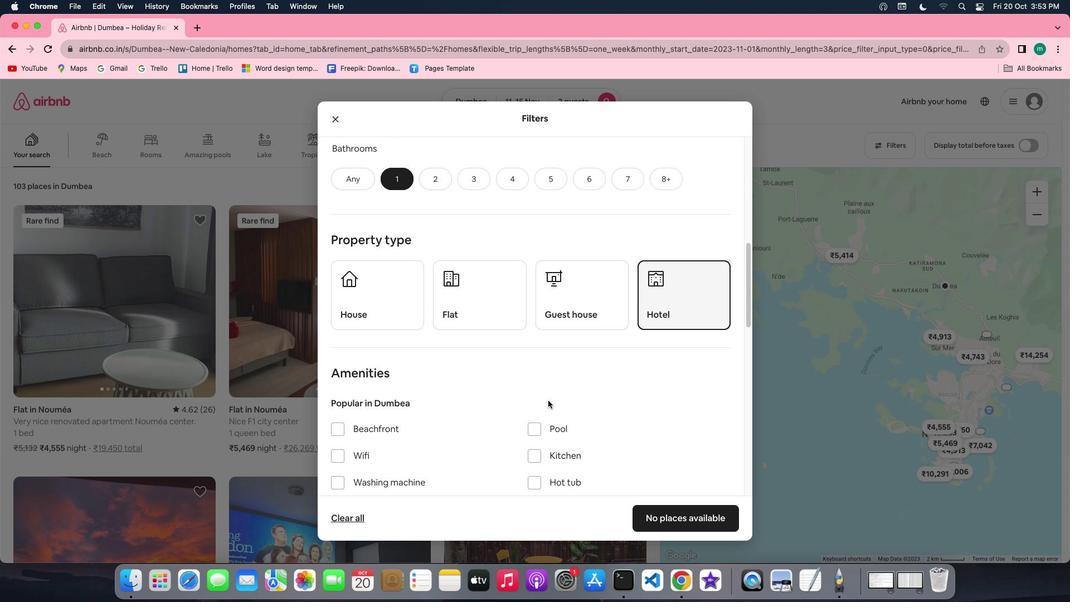 
Action: Mouse scrolled (548, 400) with delta (0, 0)
Screenshot: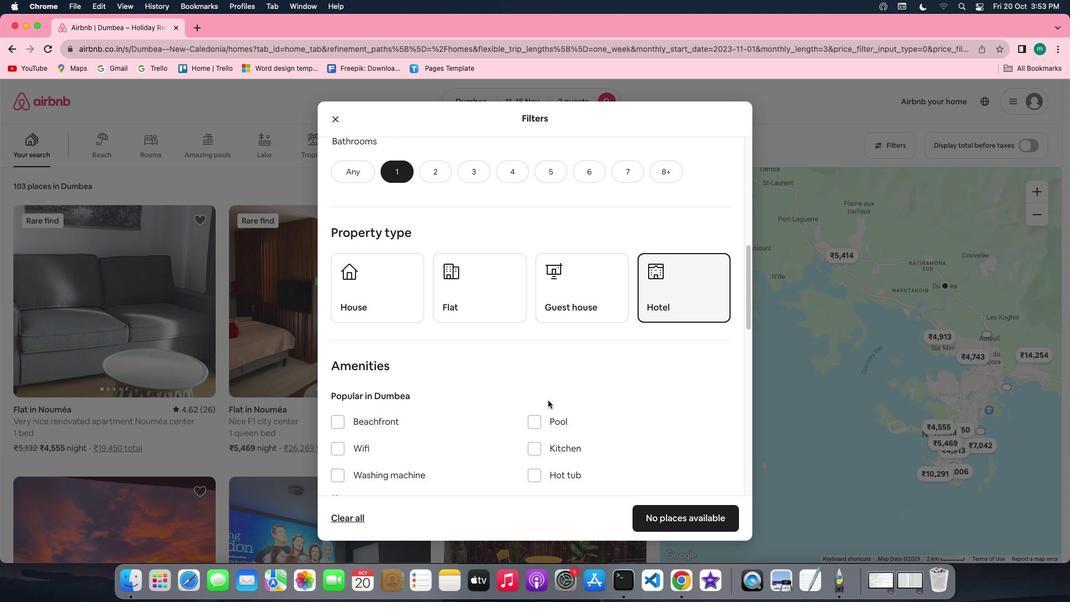 
Action: Mouse scrolled (548, 400) with delta (0, 0)
Screenshot: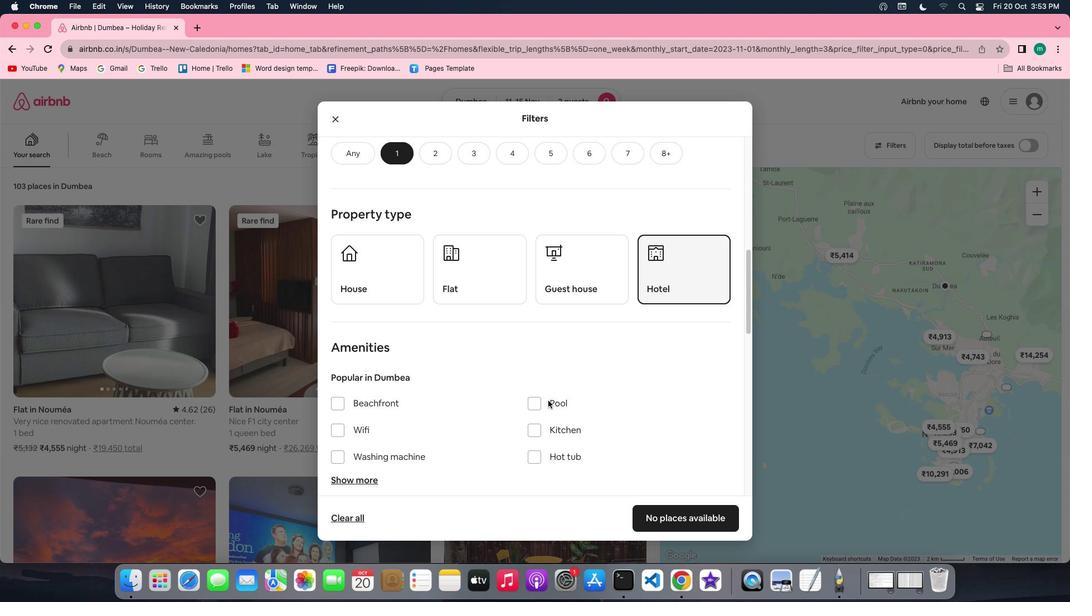 
Action: Mouse scrolled (548, 400) with delta (0, -1)
Screenshot: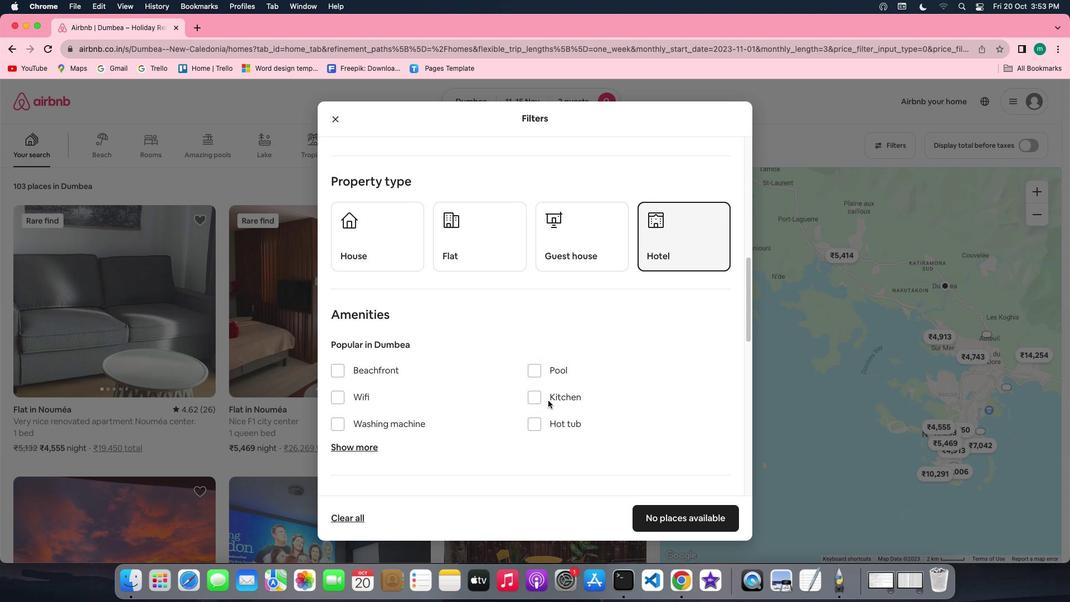 
Action: Mouse scrolled (548, 400) with delta (0, -1)
Screenshot: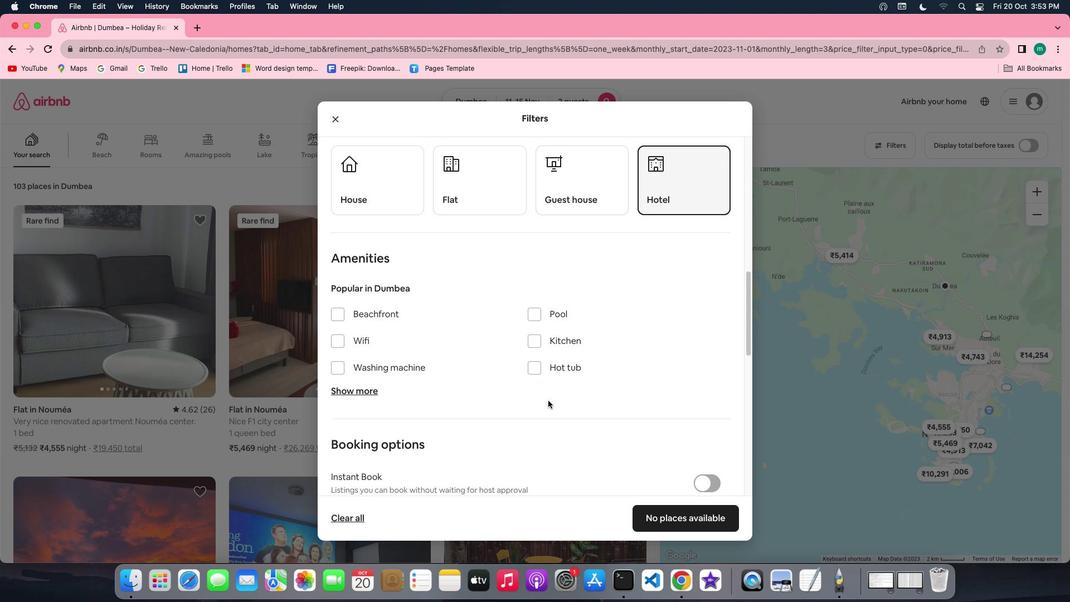 
Action: Mouse moved to (694, 475)
Screenshot: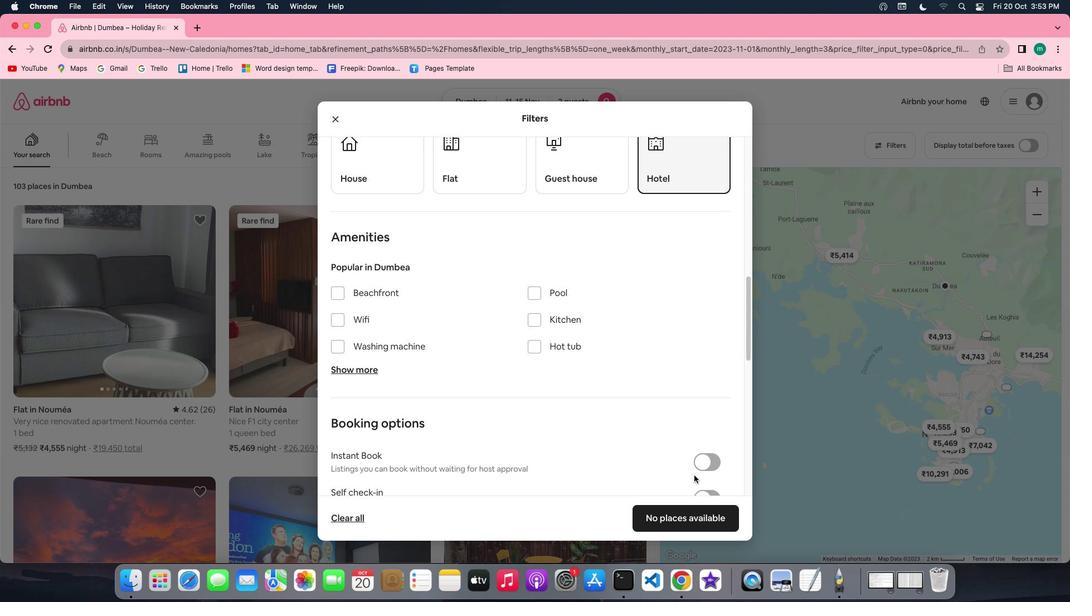 
Action: Mouse scrolled (694, 475) with delta (0, 0)
Screenshot: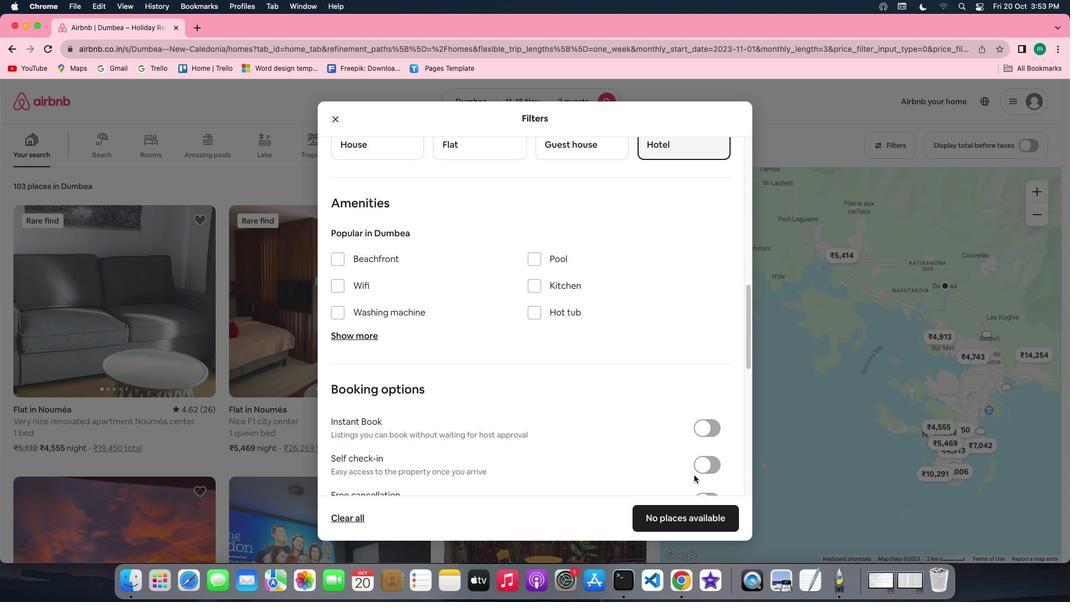 
Action: Mouse scrolled (694, 475) with delta (0, 0)
Screenshot: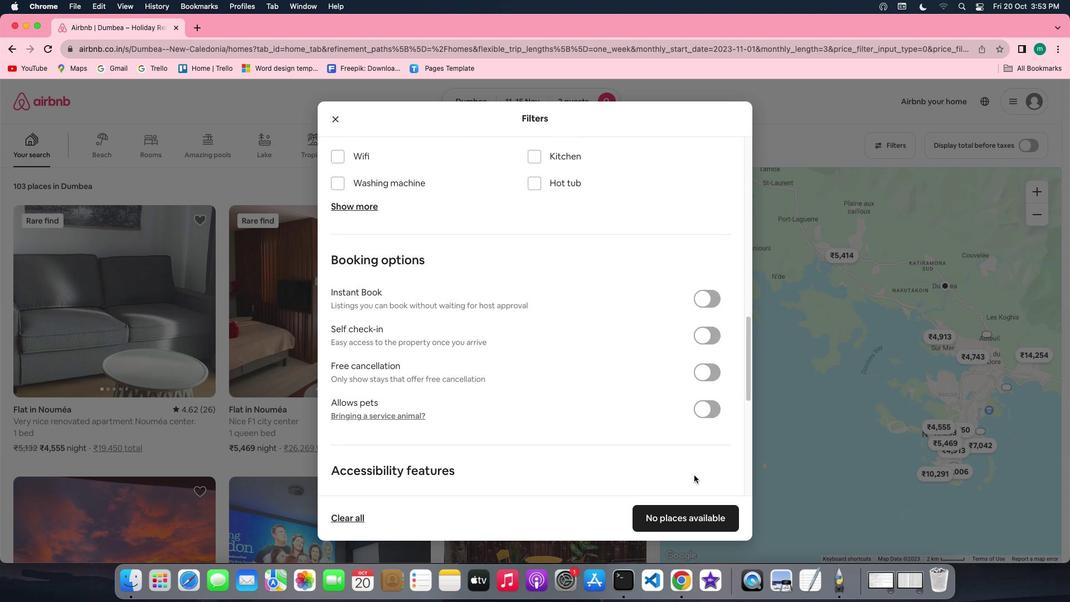 
Action: Mouse scrolled (694, 475) with delta (0, -1)
Screenshot: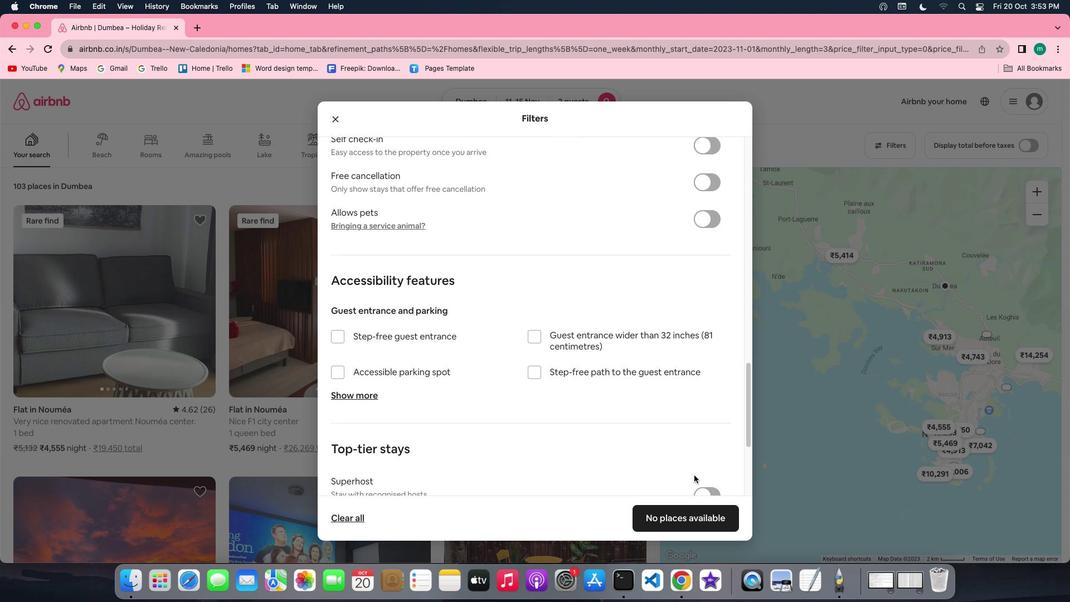 
Action: Mouse scrolled (694, 475) with delta (0, -2)
Screenshot: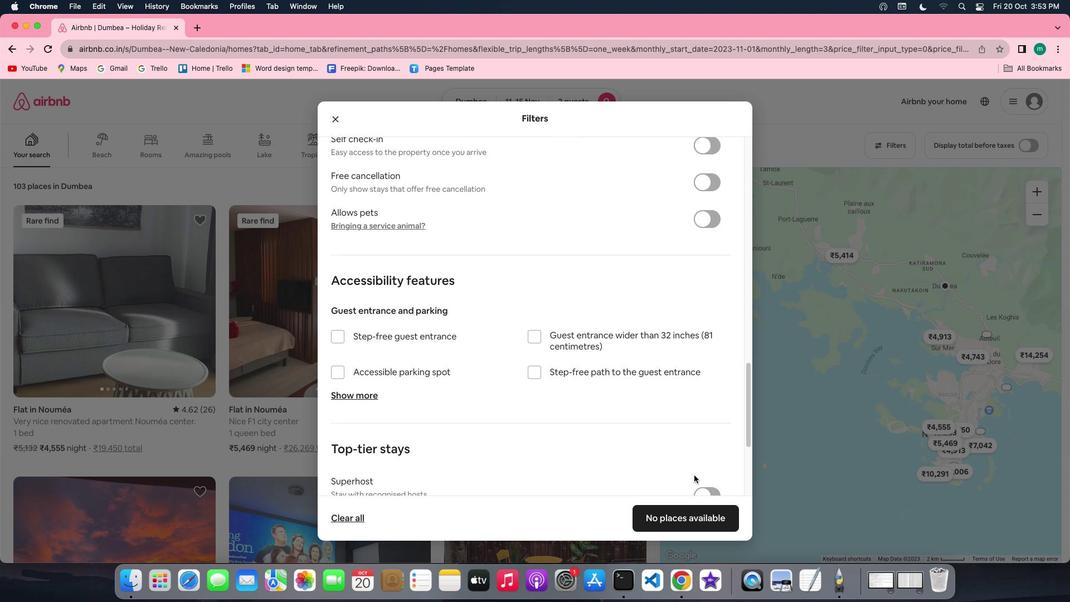 
Action: Mouse scrolled (694, 475) with delta (0, -3)
Screenshot: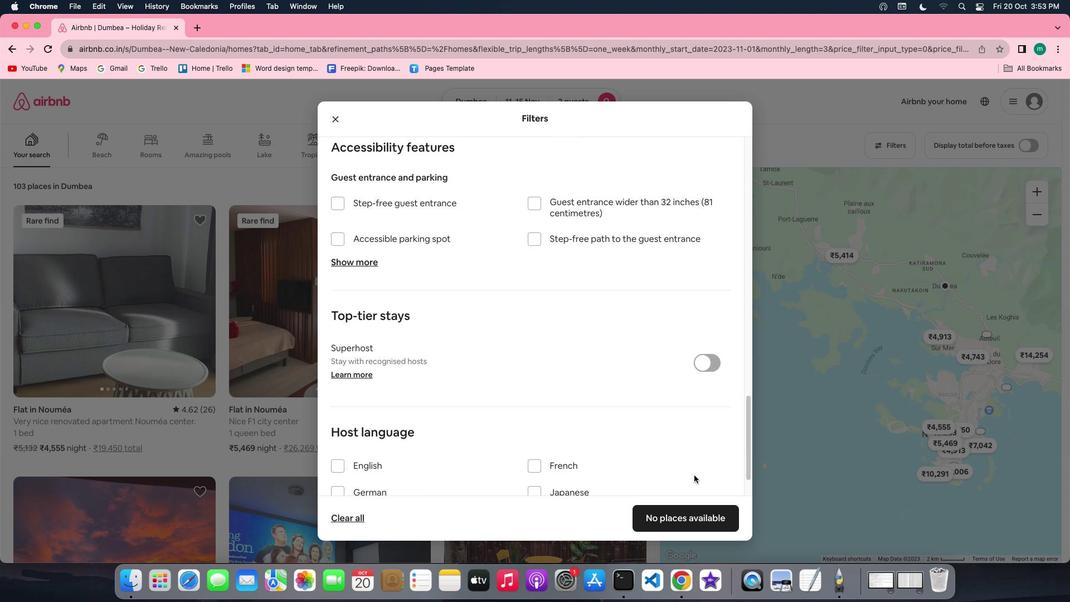 
Action: Mouse scrolled (694, 475) with delta (0, -3)
Screenshot: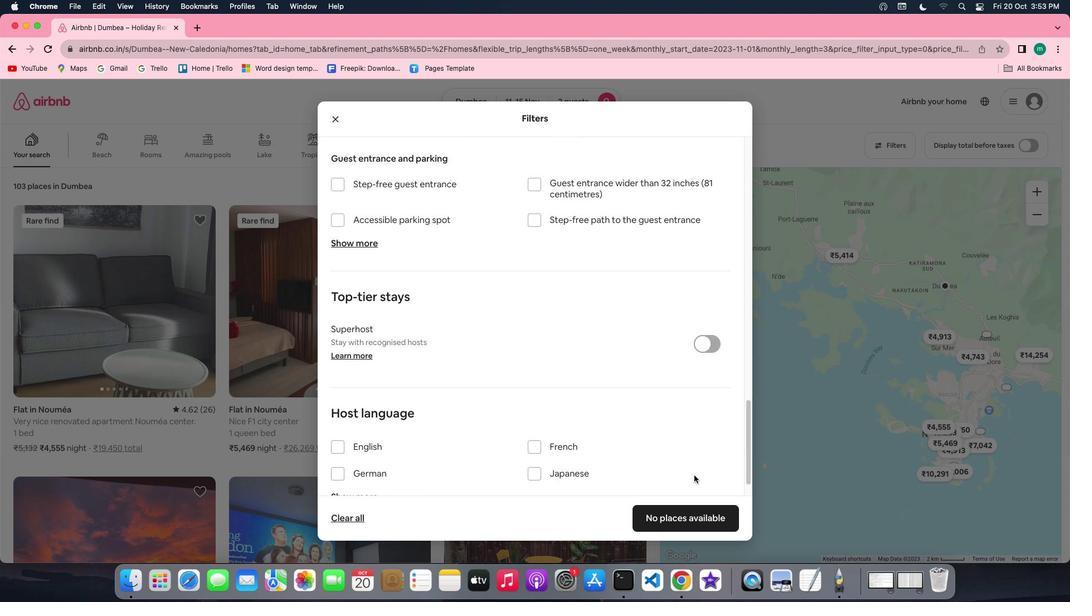 
Action: Mouse scrolled (694, 475) with delta (0, 0)
Screenshot: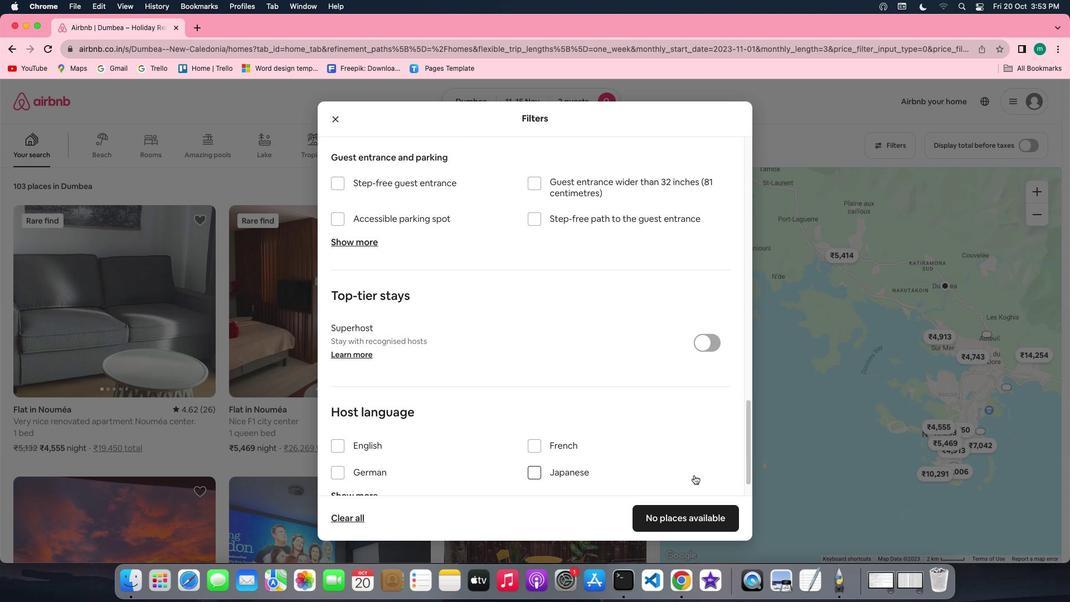 
Action: Mouse moved to (695, 508)
Screenshot: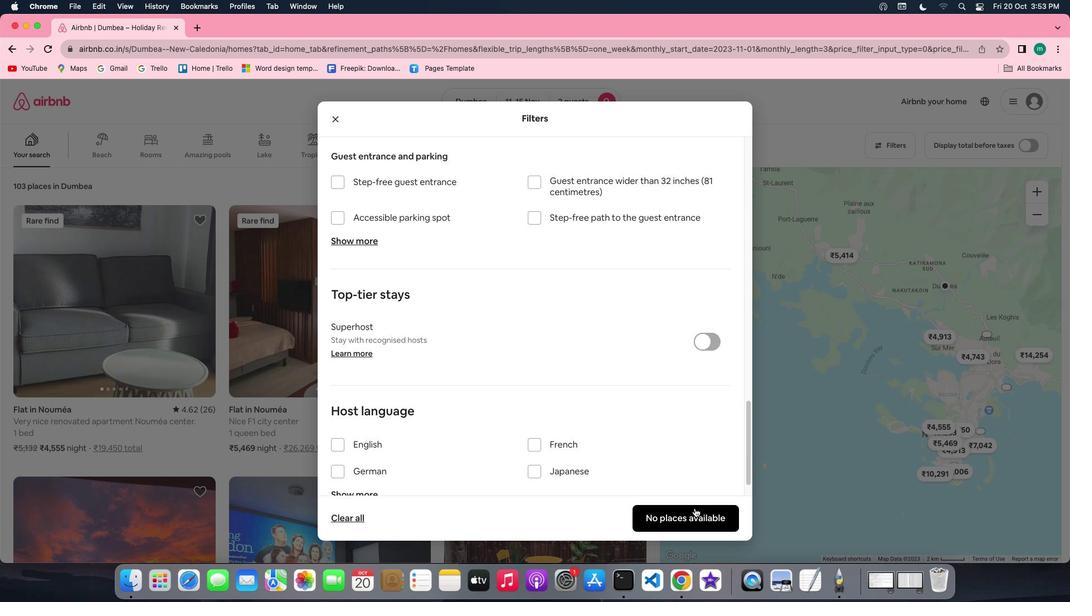 
Action: Mouse pressed left at (695, 508)
Screenshot: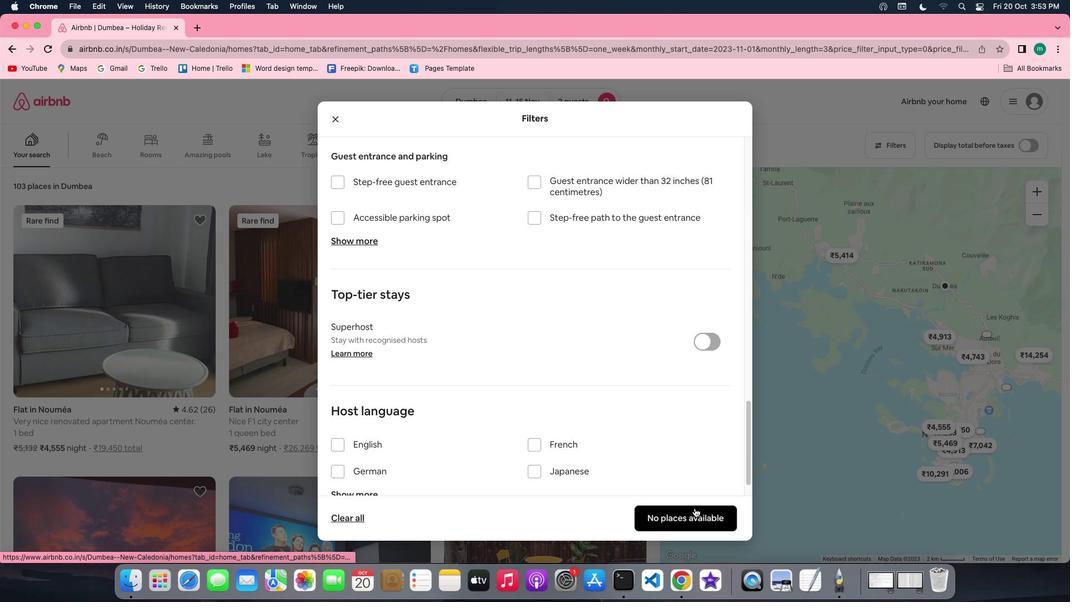 
Action: Mouse moved to (881, 147)
Screenshot: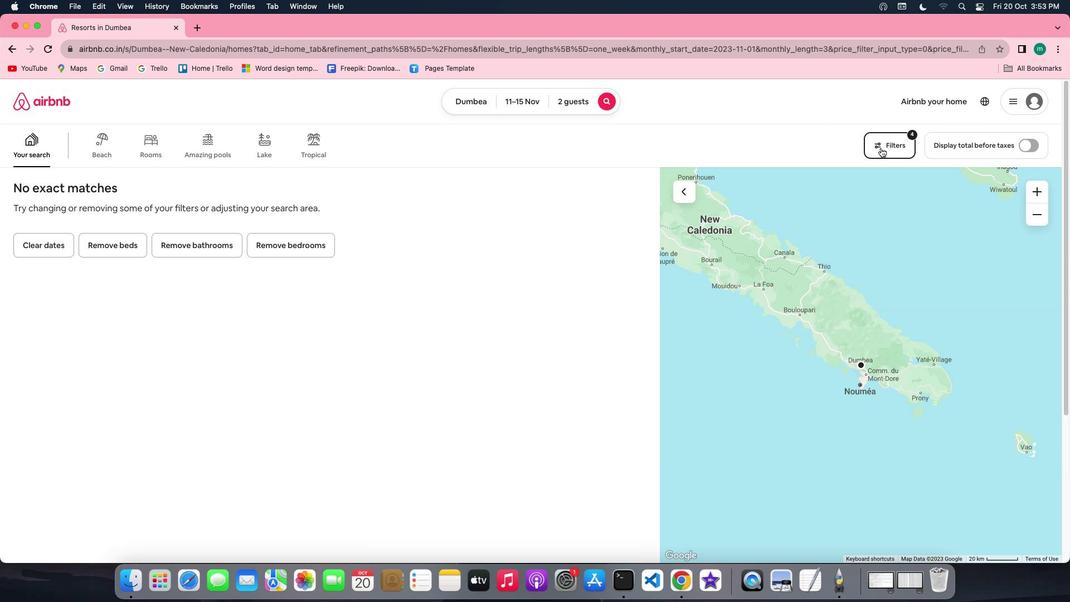 
Action: Mouse pressed left at (881, 147)
Screenshot: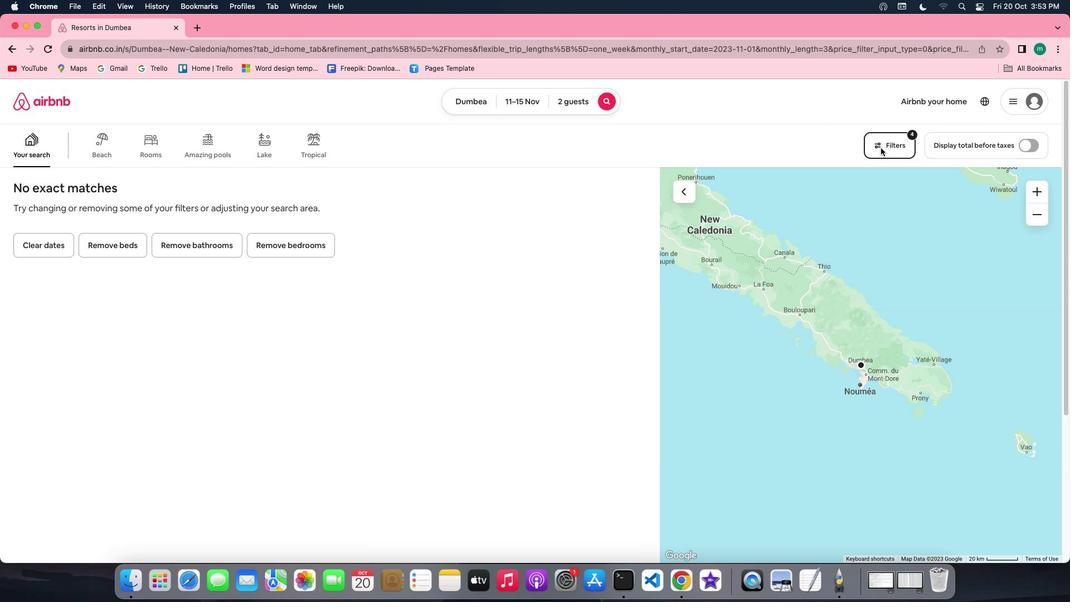 
Action: Mouse moved to (545, 388)
Screenshot: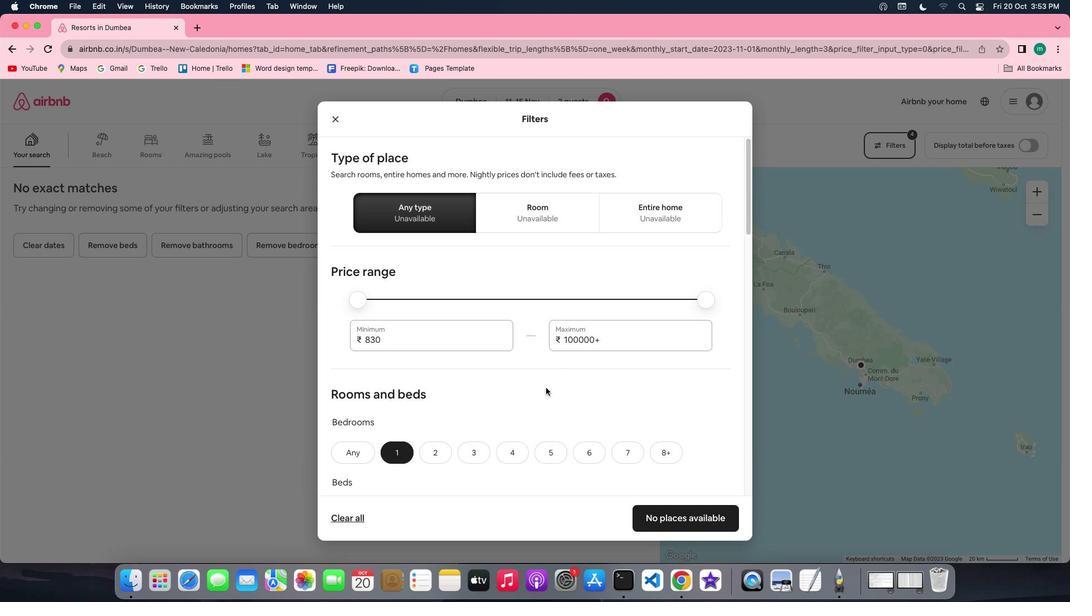 
Action: Mouse scrolled (545, 388) with delta (0, 0)
Screenshot: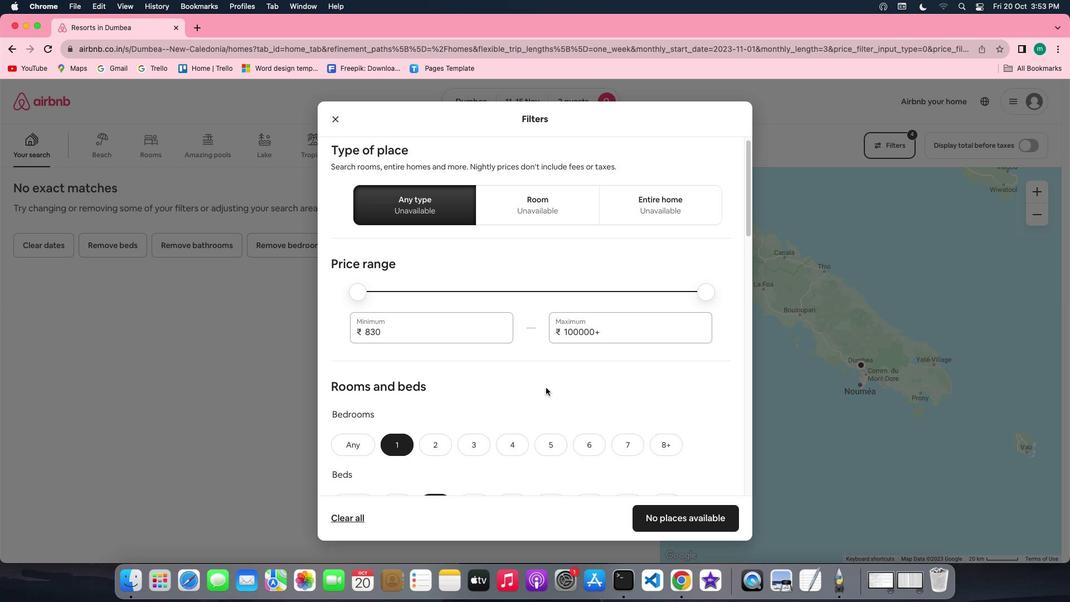 
Action: Mouse scrolled (545, 388) with delta (0, 0)
Screenshot: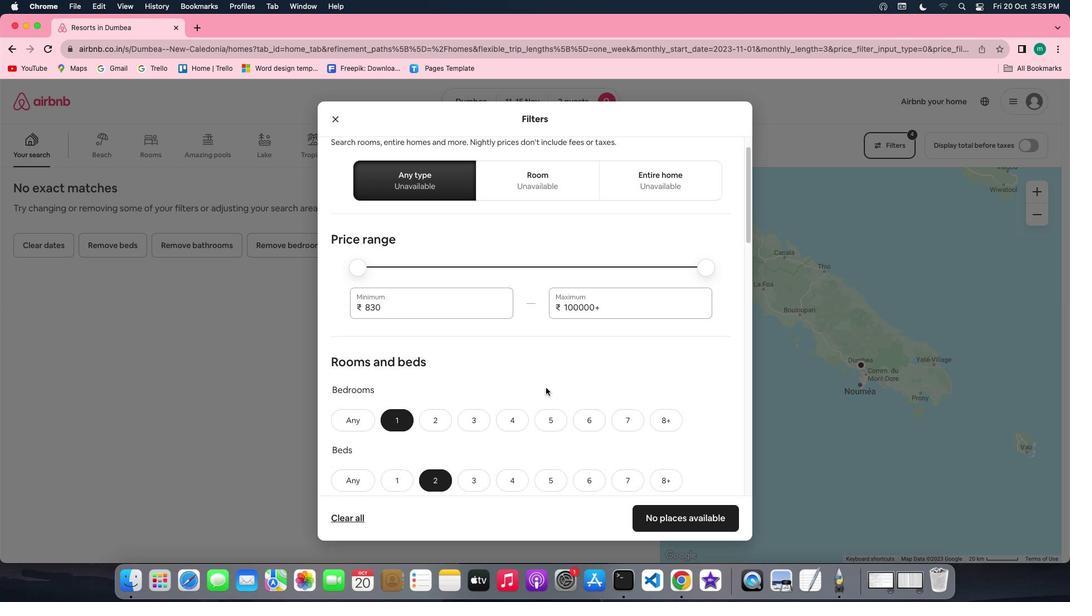 
Action: Mouse scrolled (545, 388) with delta (0, -1)
Screenshot: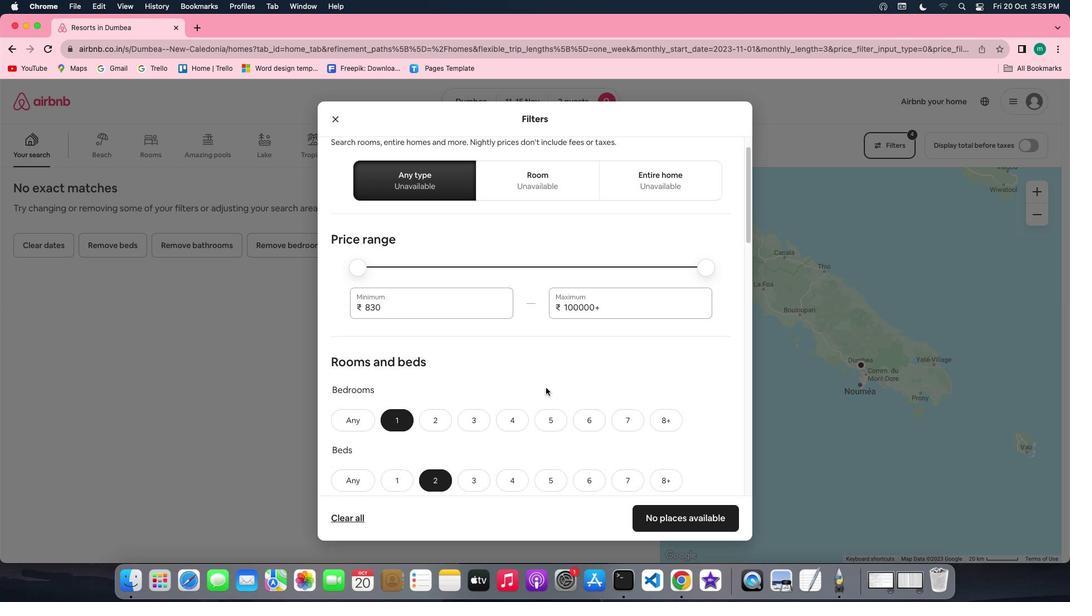 
Action: Mouse scrolled (545, 388) with delta (0, -2)
Screenshot: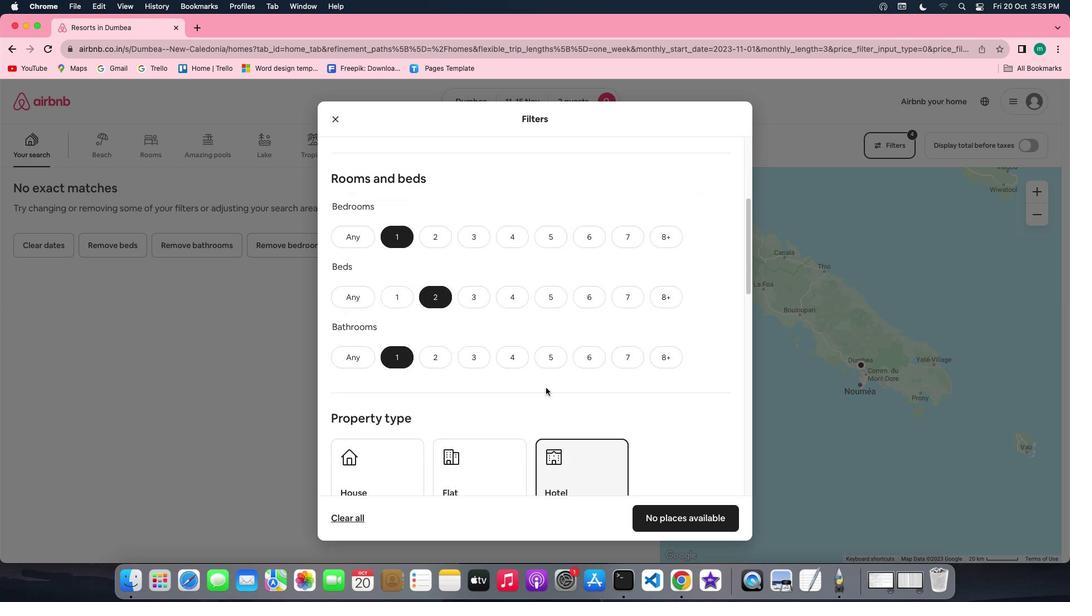 
Action: Mouse scrolled (545, 388) with delta (0, -2)
Screenshot: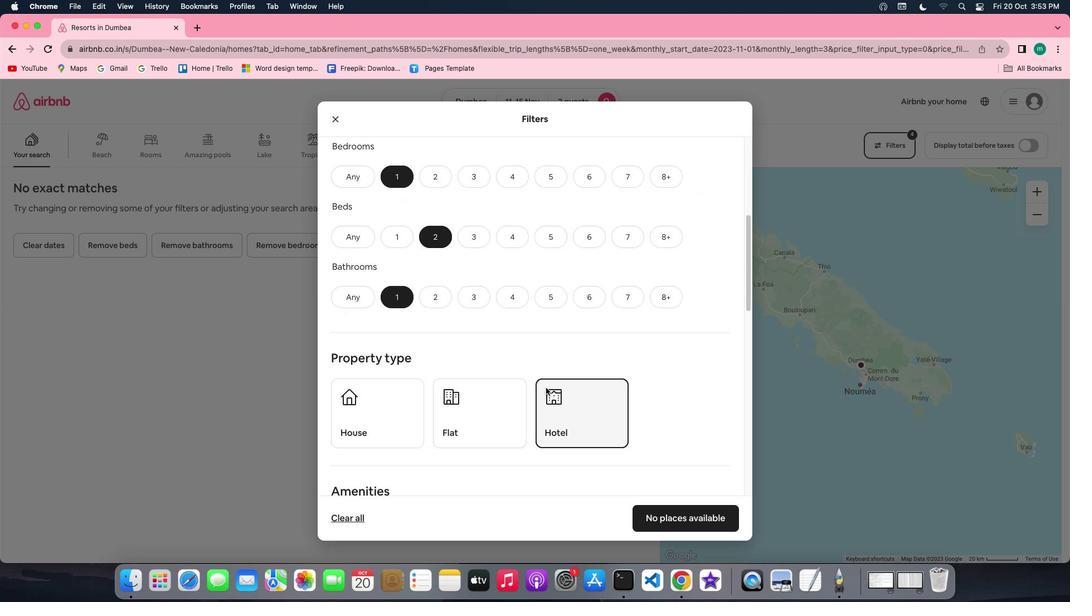 
Action: Mouse scrolled (545, 388) with delta (0, -2)
Screenshot: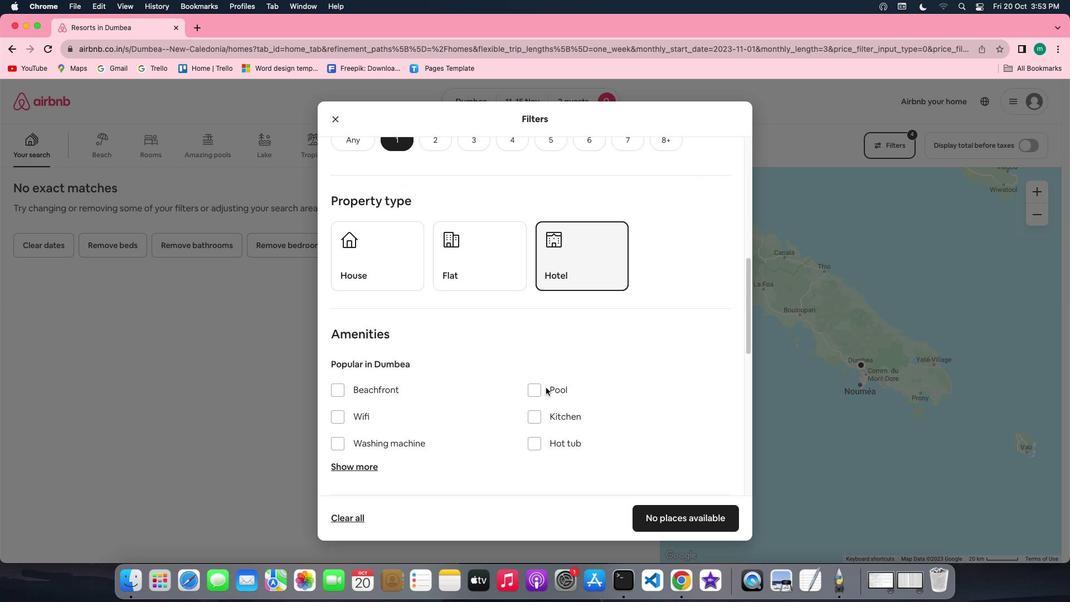 
Action: Mouse scrolled (545, 388) with delta (0, 0)
Screenshot: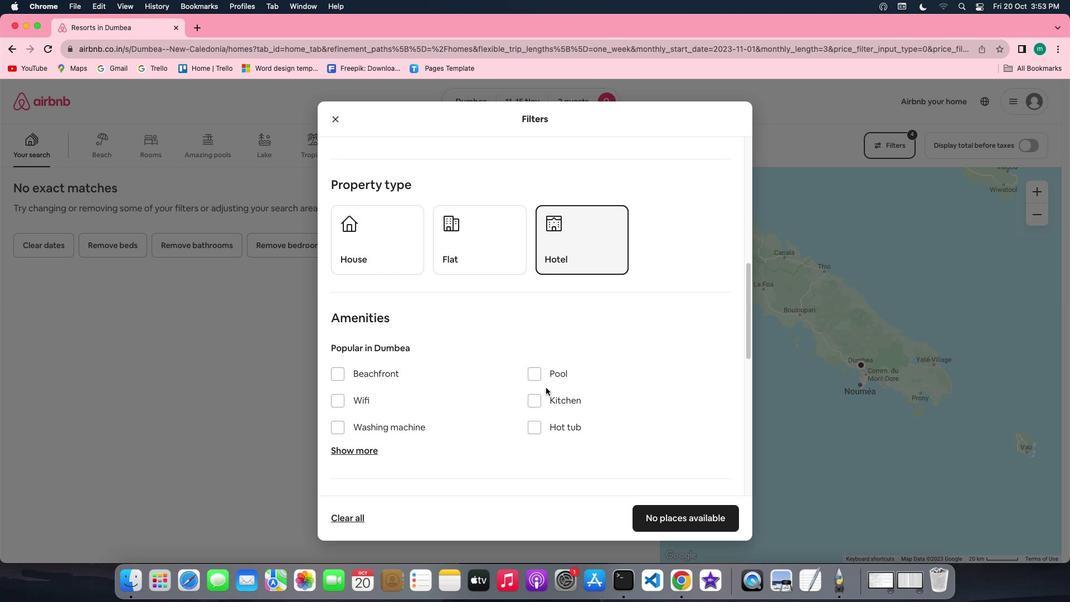 
Action: Mouse scrolled (545, 388) with delta (0, 0)
Screenshot: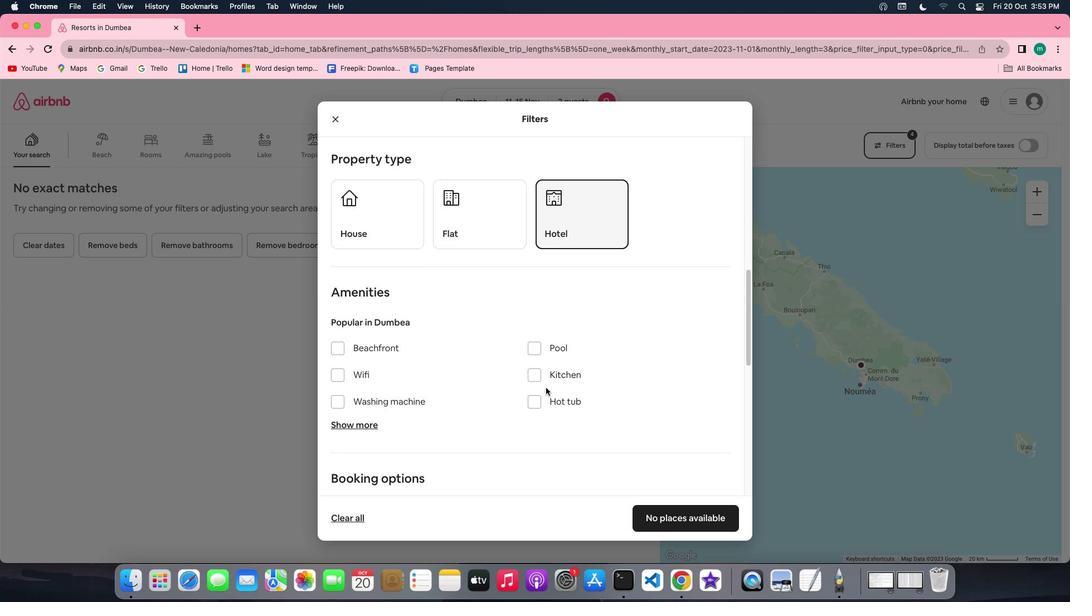 
Action: Mouse scrolled (545, 388) with delta (0, 0)
Screenshot: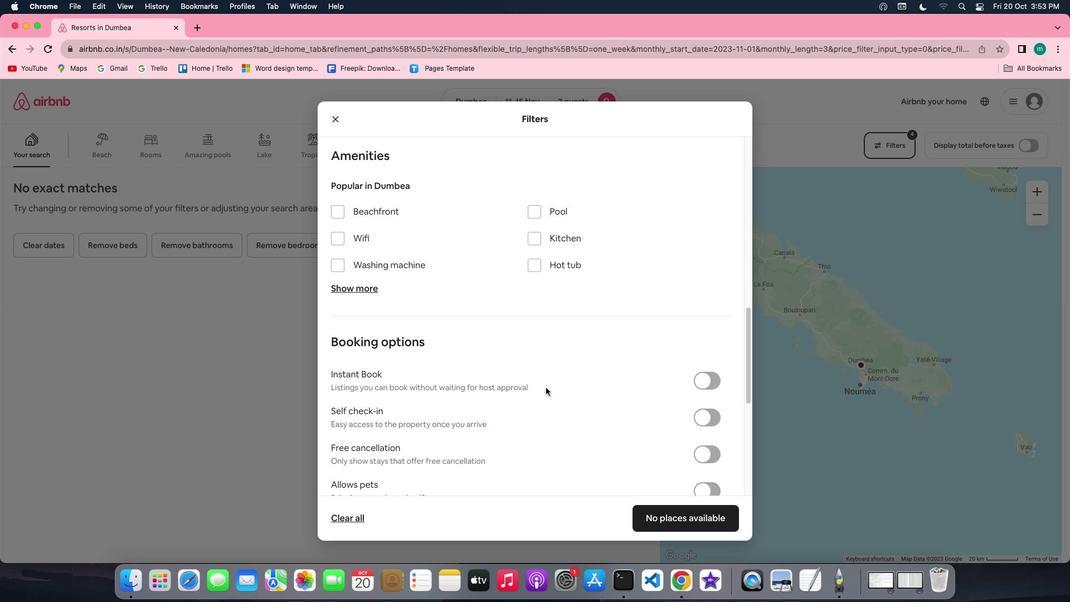 
Action: Mouse scrolled (545, 388) with delta (0, -1)
Screenshot: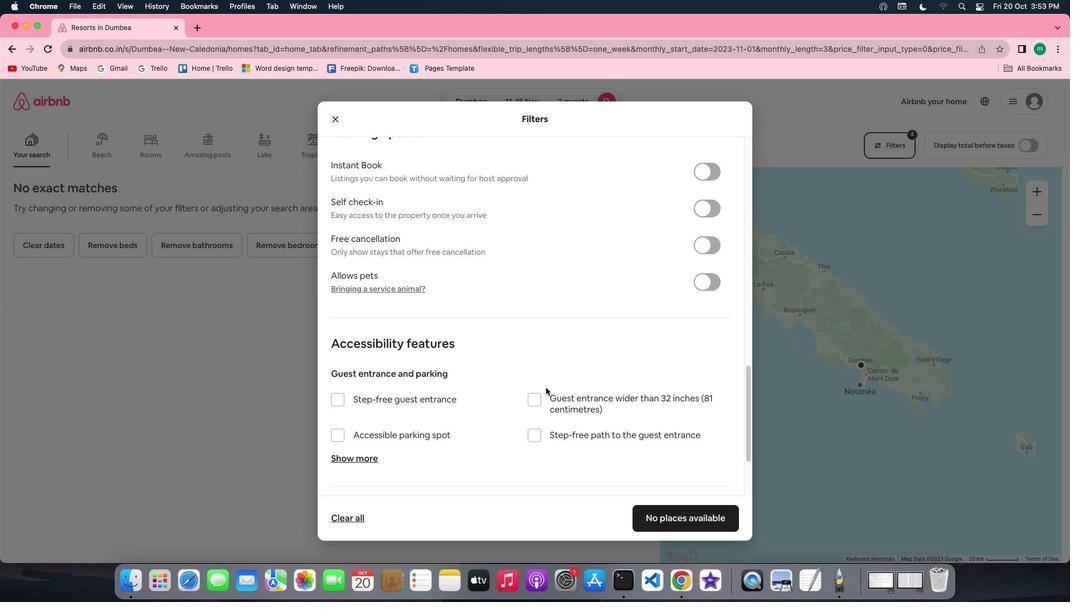
Action: Mouse scrolled (545, 388) with delta (0, -2)
Screenshot: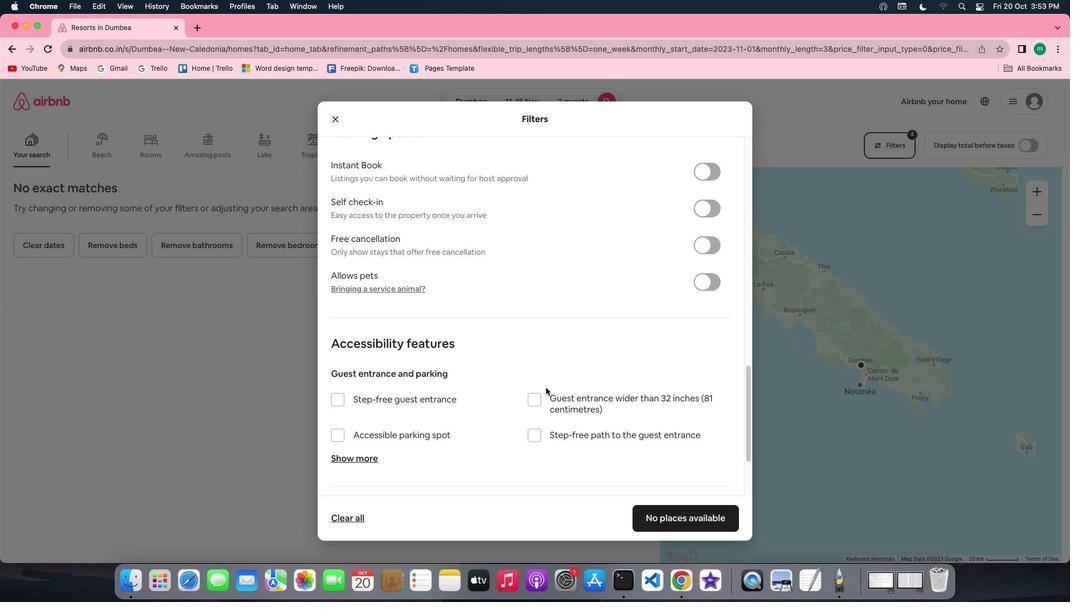 
Action: Mouse scrolled (545, 388) with delta (0, -3)
Screenshot: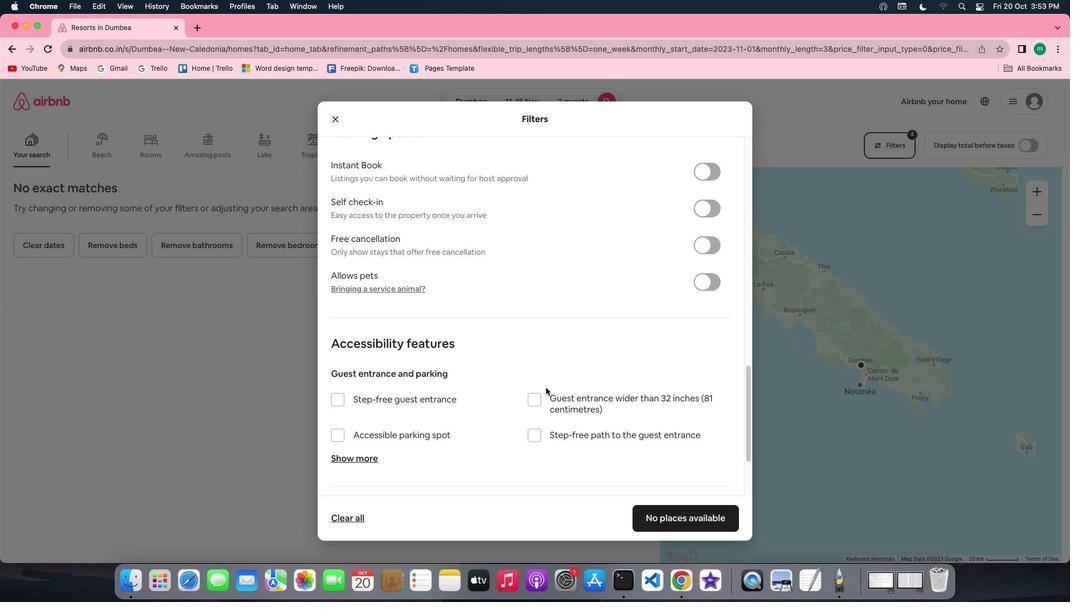
Action: Mouse scrolled (545, 388) with delta (0, -3)
Screenshot: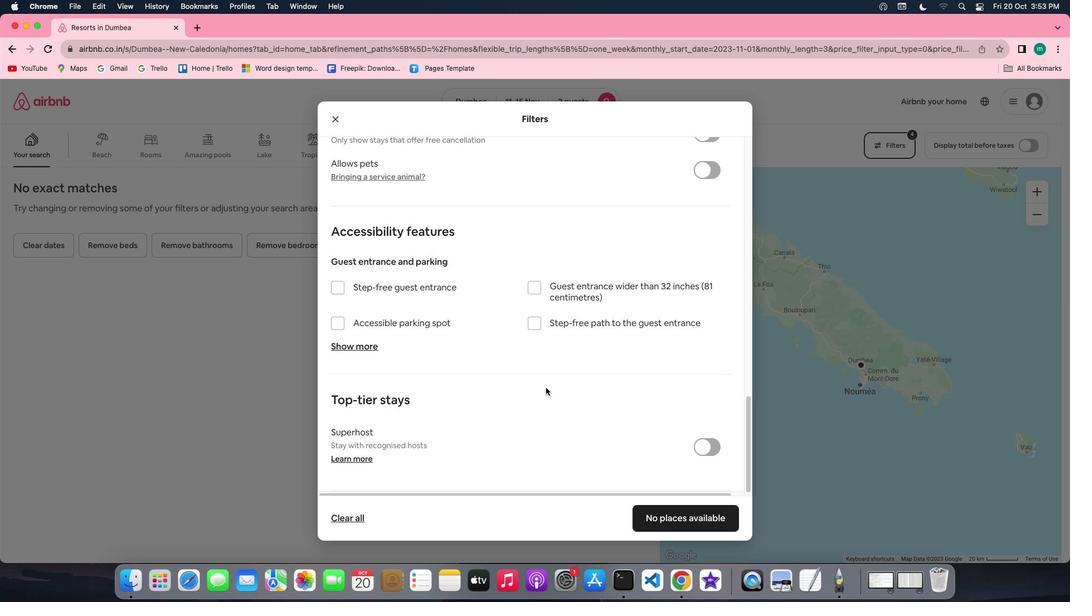 
Action: Mouse scrolled (545, 388) with delta (0, -3)
Screenshot: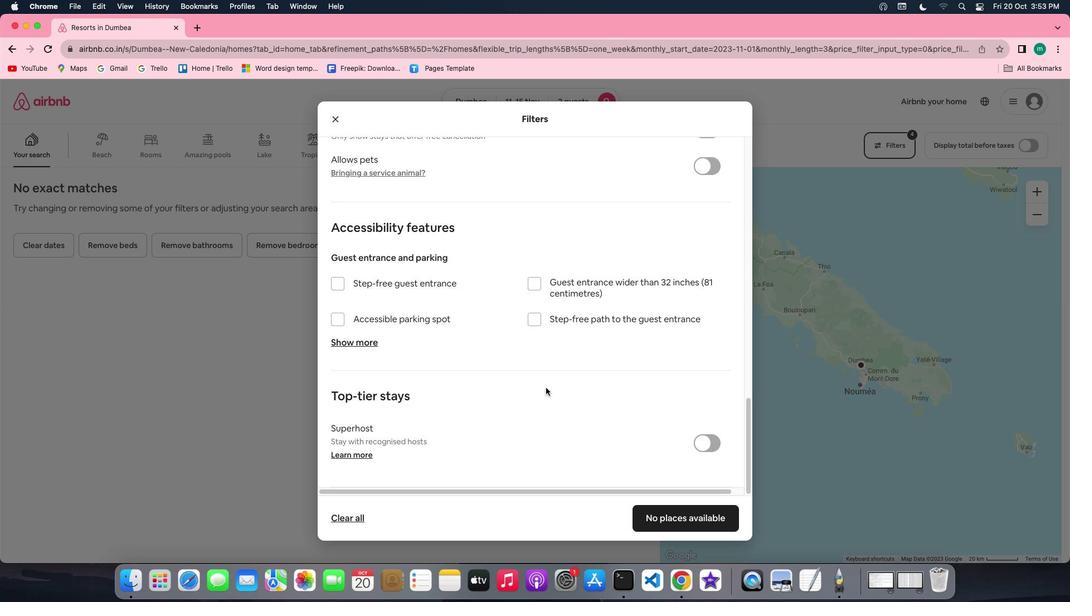 
Action: Mouse moved to (704, 520)
Screenshot: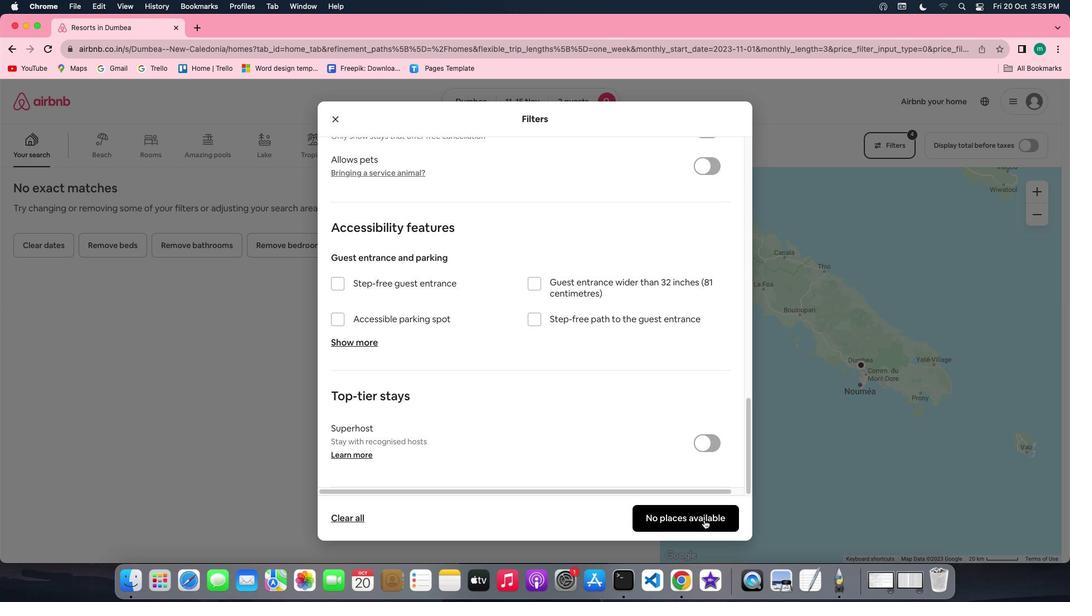 
Action: Mouse pressed left at (704, 520)
Screenshot: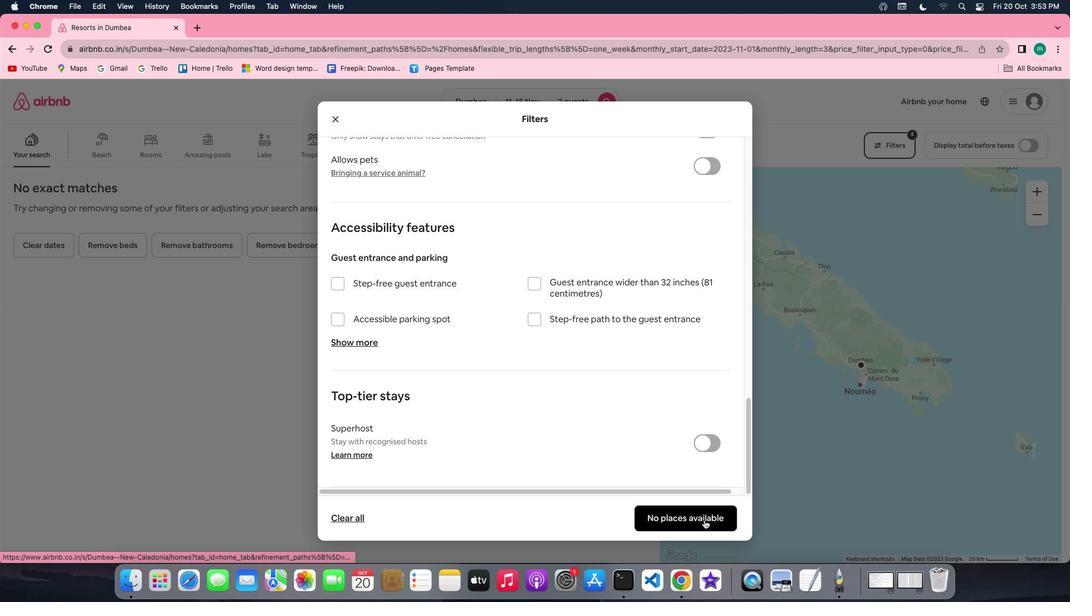 
Action: Mouse moved to (182, 384)
Screenshot: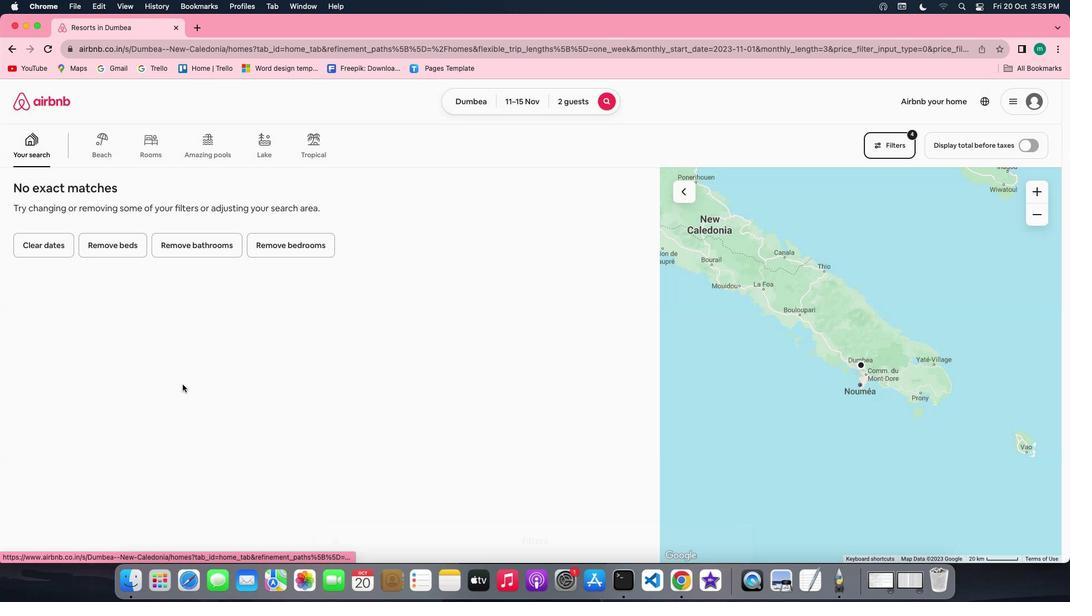 
